 Task: Look for Airbnb options in Qarawul, Afghanistan from 4th December, 2023 to 10th December, 2023 for 1 adult.1  bedroom having 1 bed and 1 bathroom. Property type can be hotel. Amenities needed is smoking allowed. Look for 3 properties as per requirement.
Action: Mouse moved to (487, 95)
Screenshot: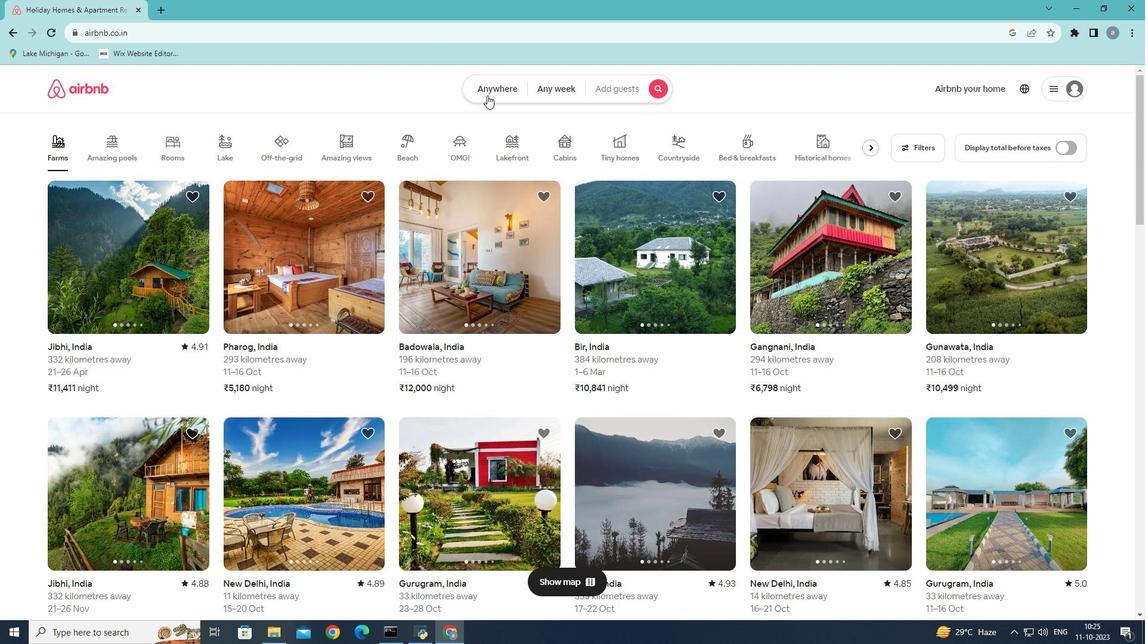 
Action: Mouse pressed left at (487, 95)
Screenshot: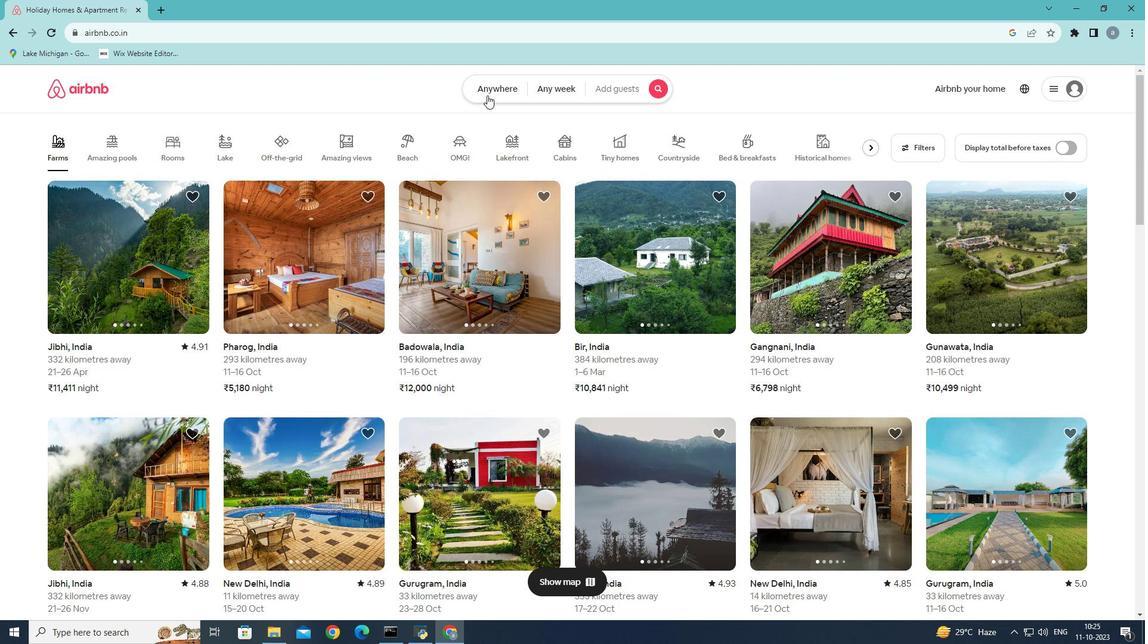 
Action: Mouse moved to (395, 140)
Screenshot: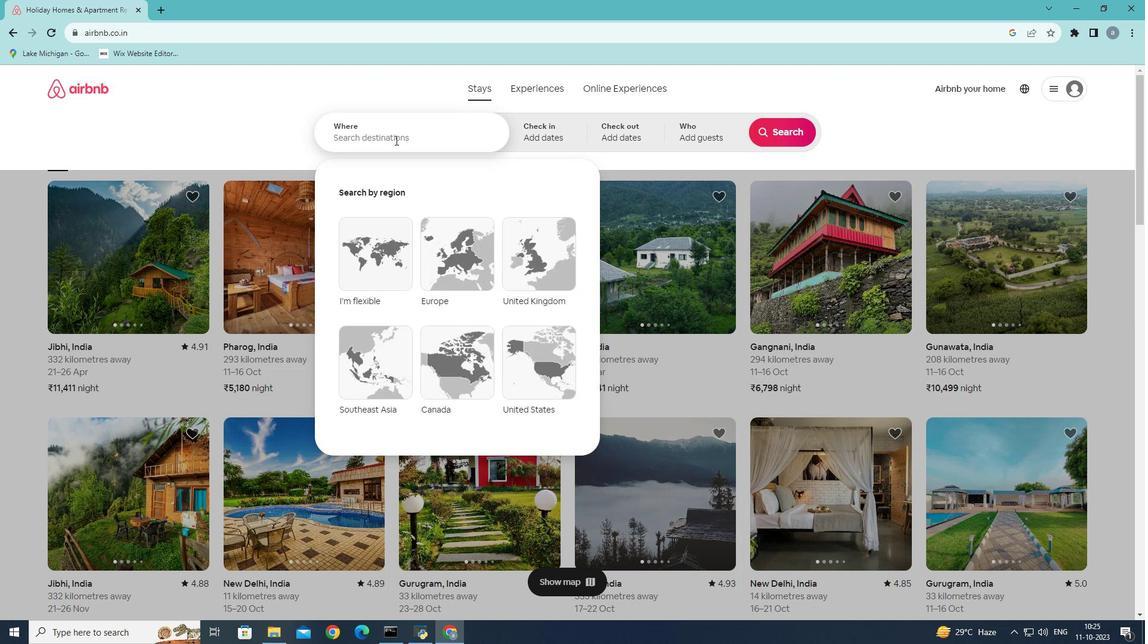 
Action: Mouse pressed left at (395, 140)
Screenshot: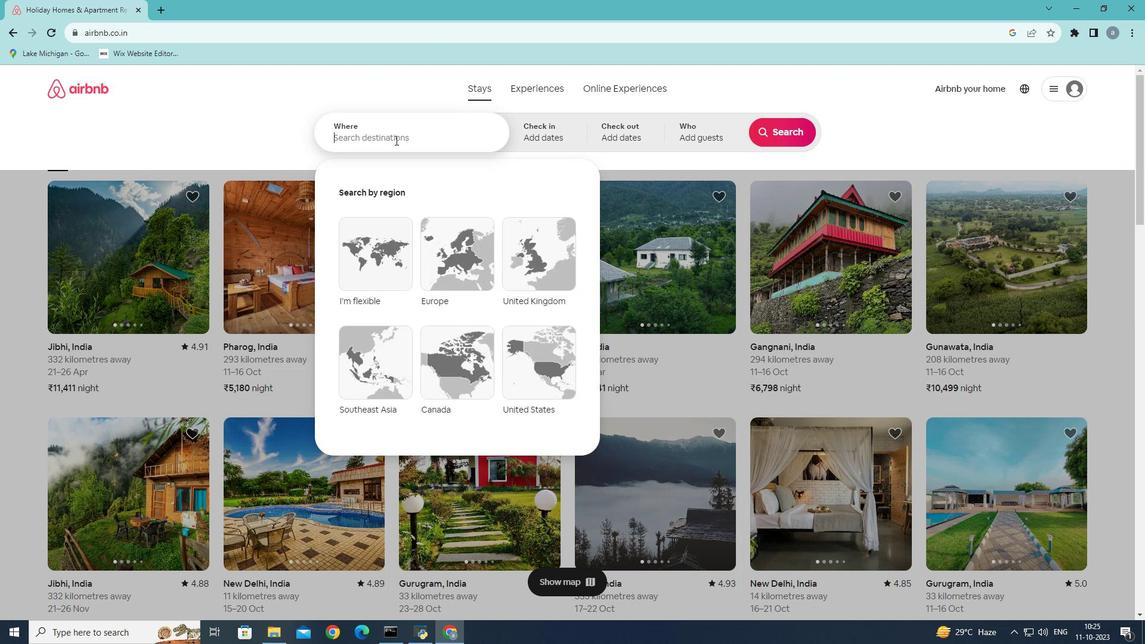 
Action: Mouse moved to (384, 144)
Screenshot: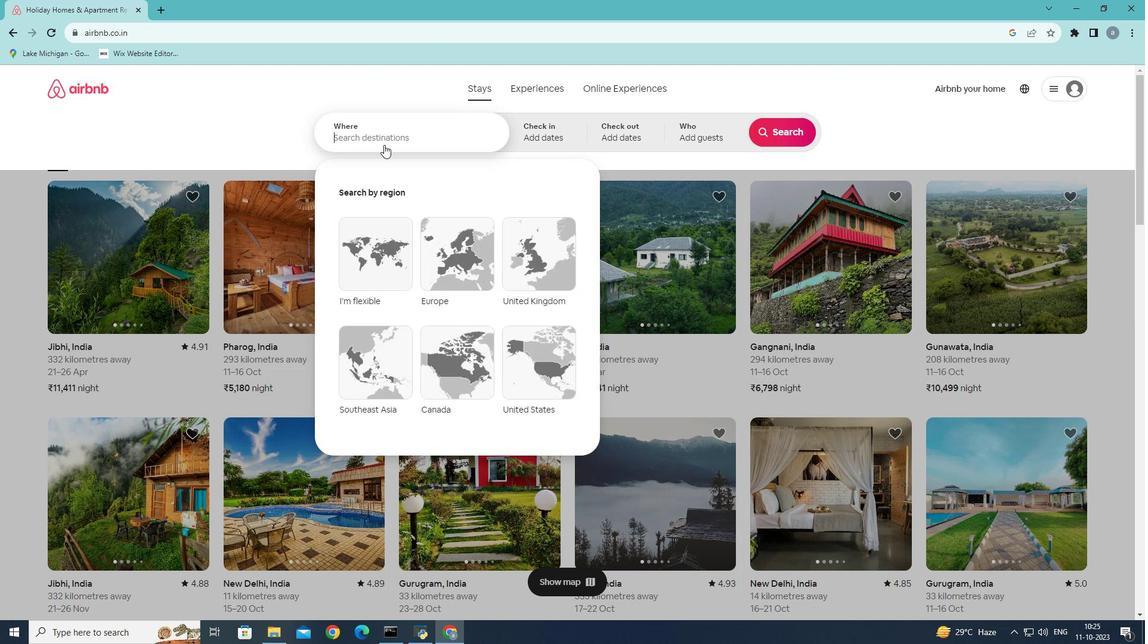 
Action: Key pressed <Key.shift>Qarawu
Screenshot: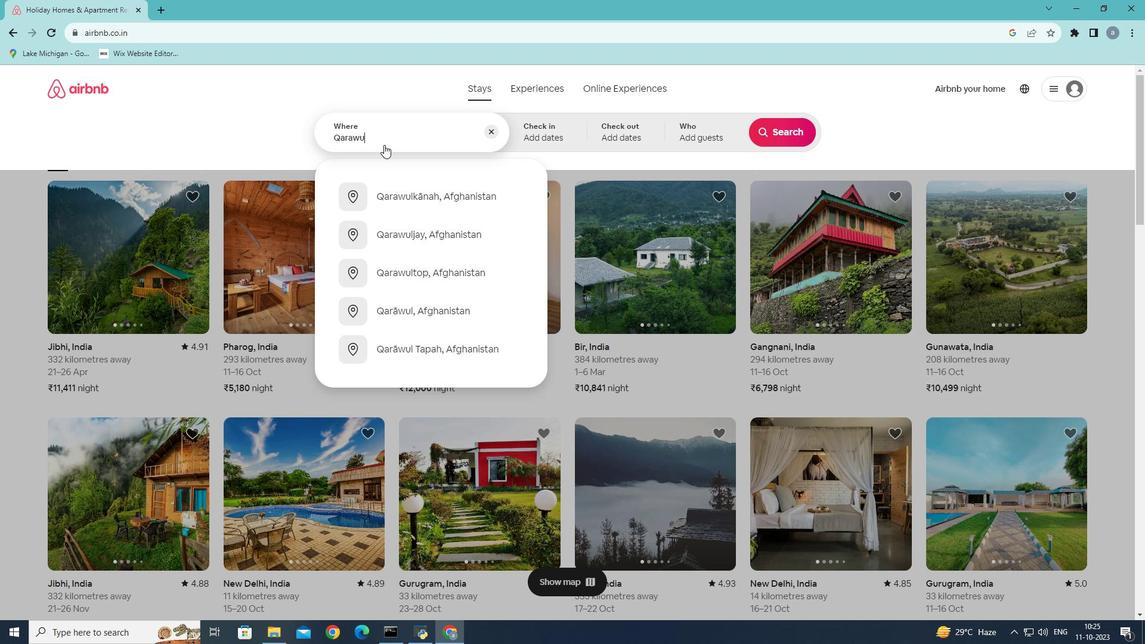 
Action: Mouse moved to (426, 313)
Screenshot: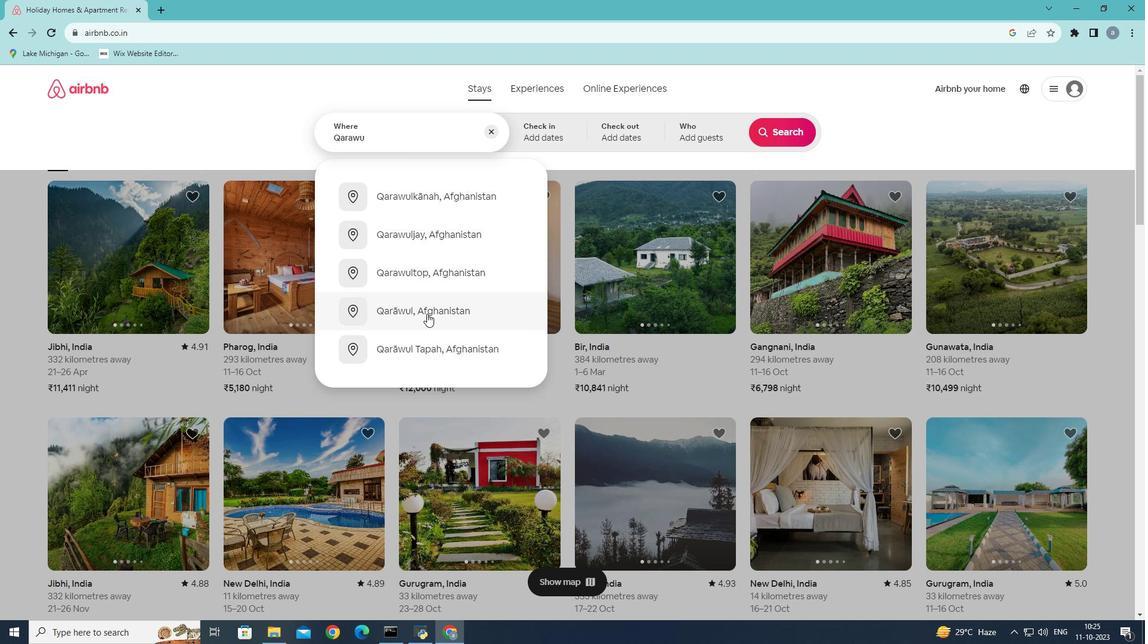 
Action: Mouse pressed left at (426, 313)
Screenshot: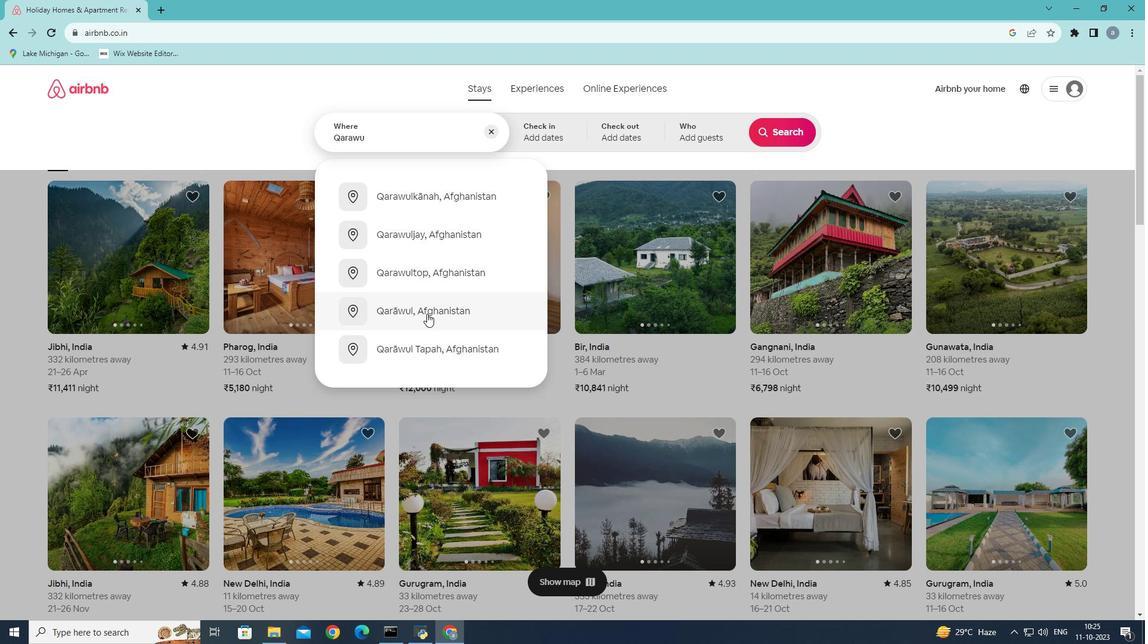 
Action: Mouse moved to (775, 228)
Screenshot: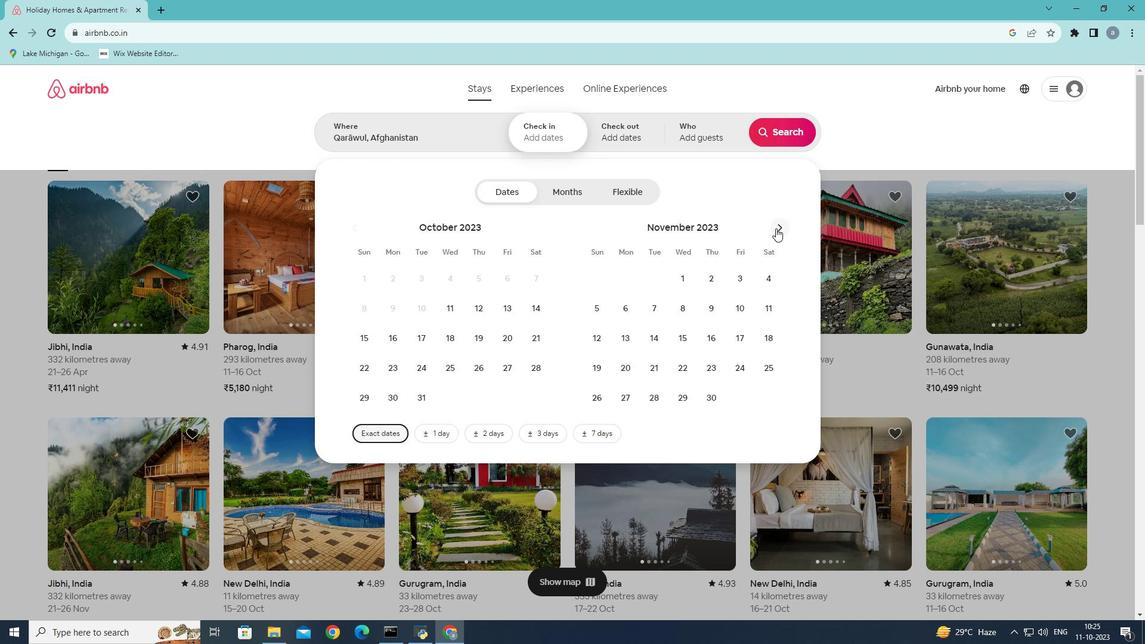 
Action: Mouse pressed left at (775, 228)
Screenshot: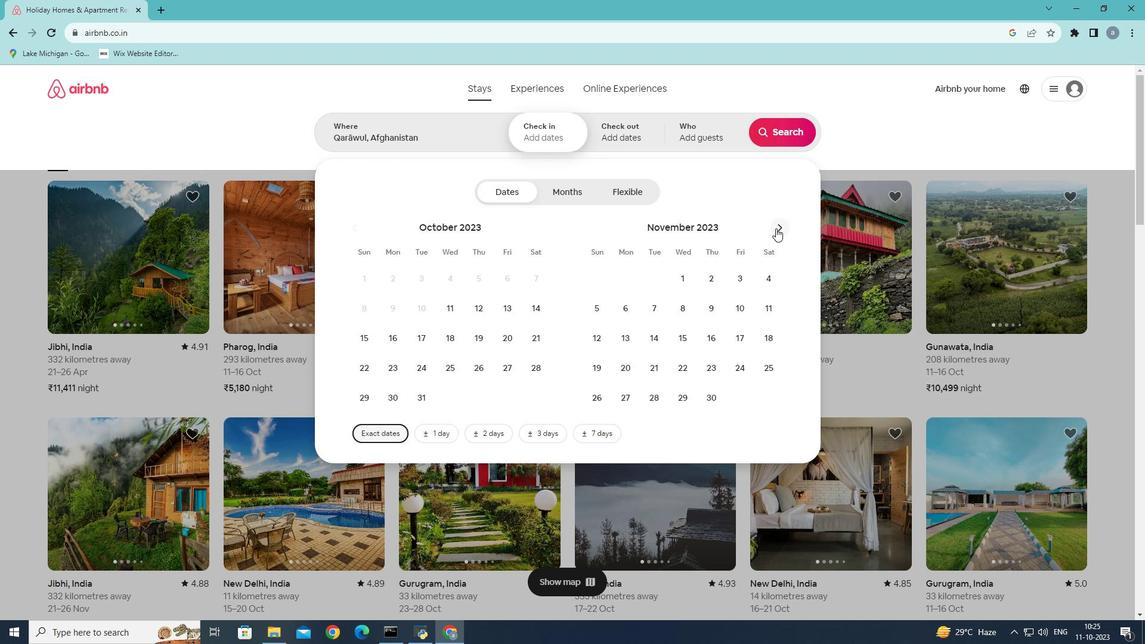 
Action: Mouse moved to (628, 308)
Screenshot: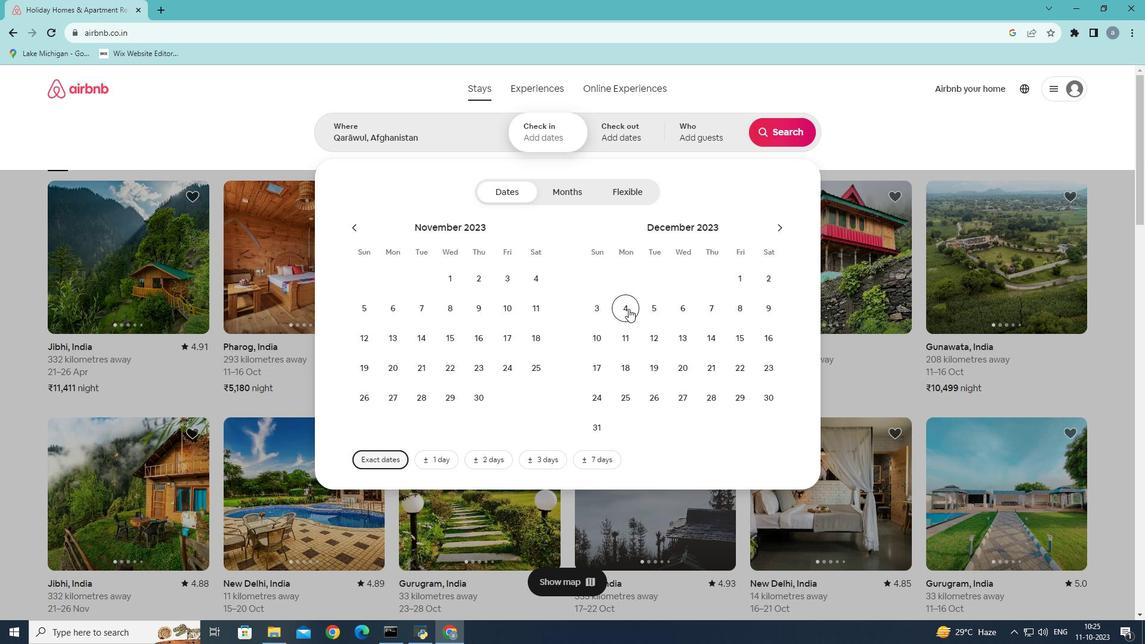 
Action: Mouse pressed left at (628, 308)
Screenshot: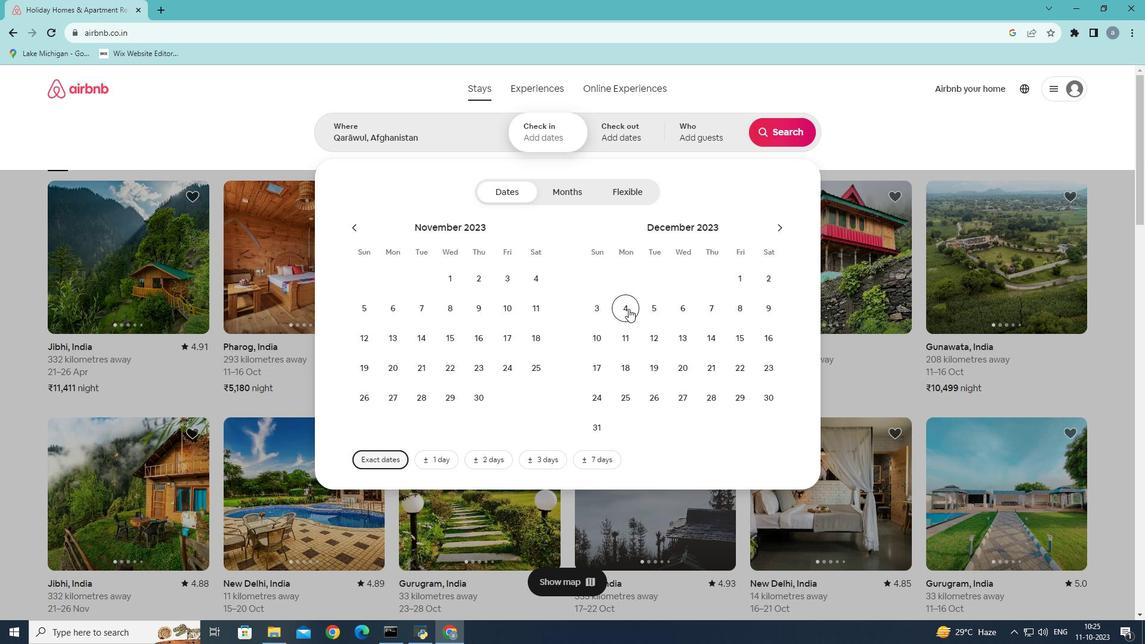 
Action: Mouse moved to (602, 335)
Screenshot: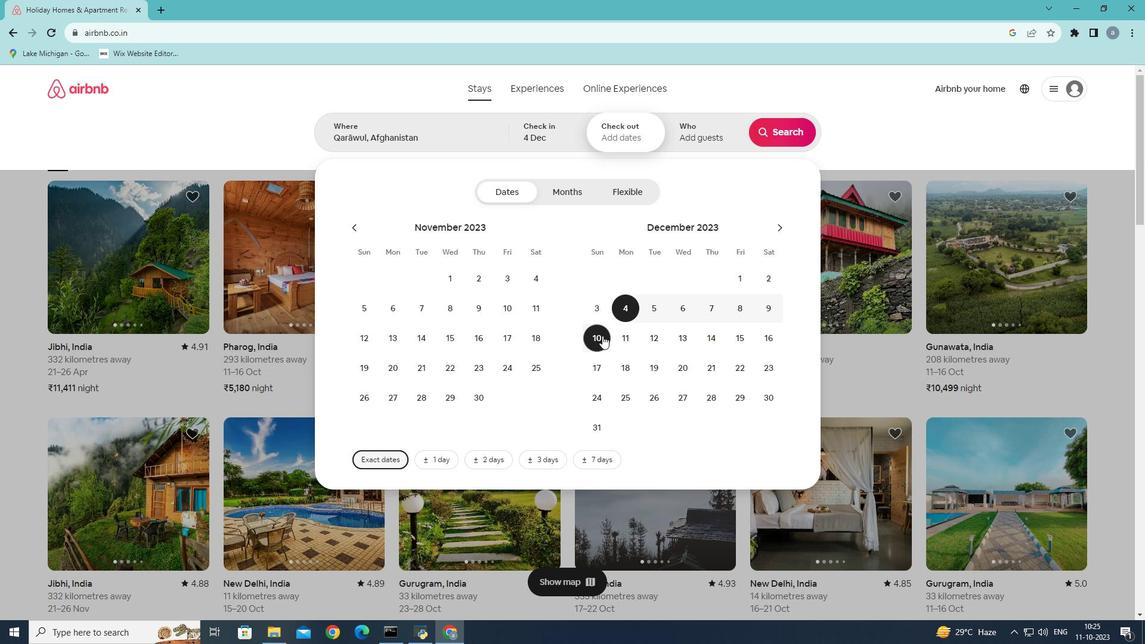
Action: Mouse pressed left at (602, 335)
Screenshot: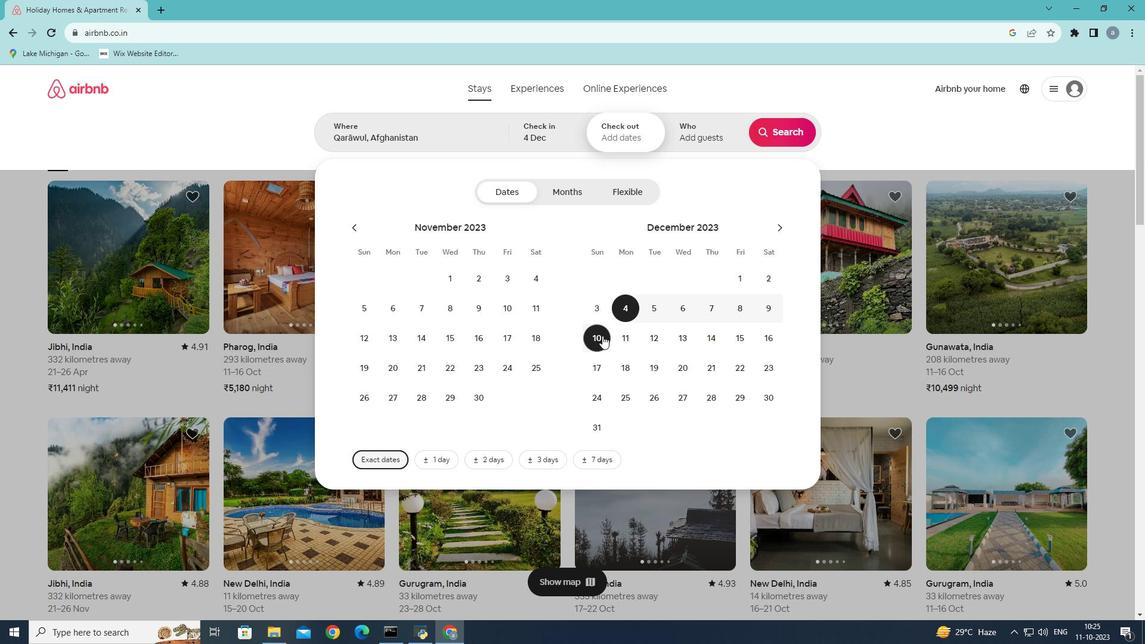
Action: Mouse moved to (699, 137)
Screenshot: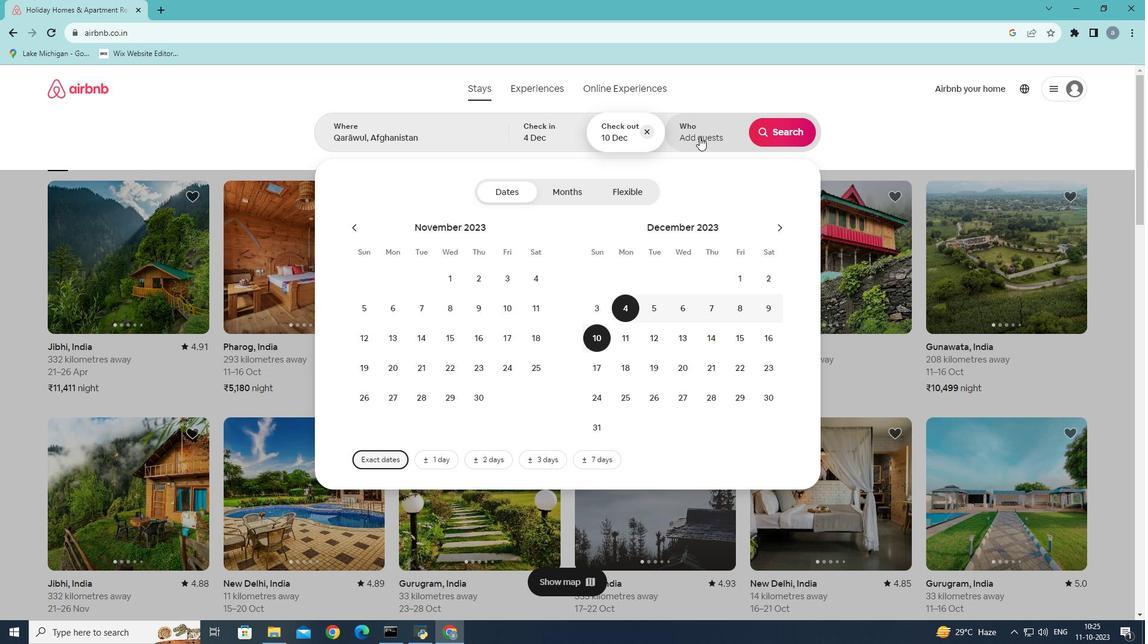 
Action: Mouse pressed left at (699, 137)
Screenshot: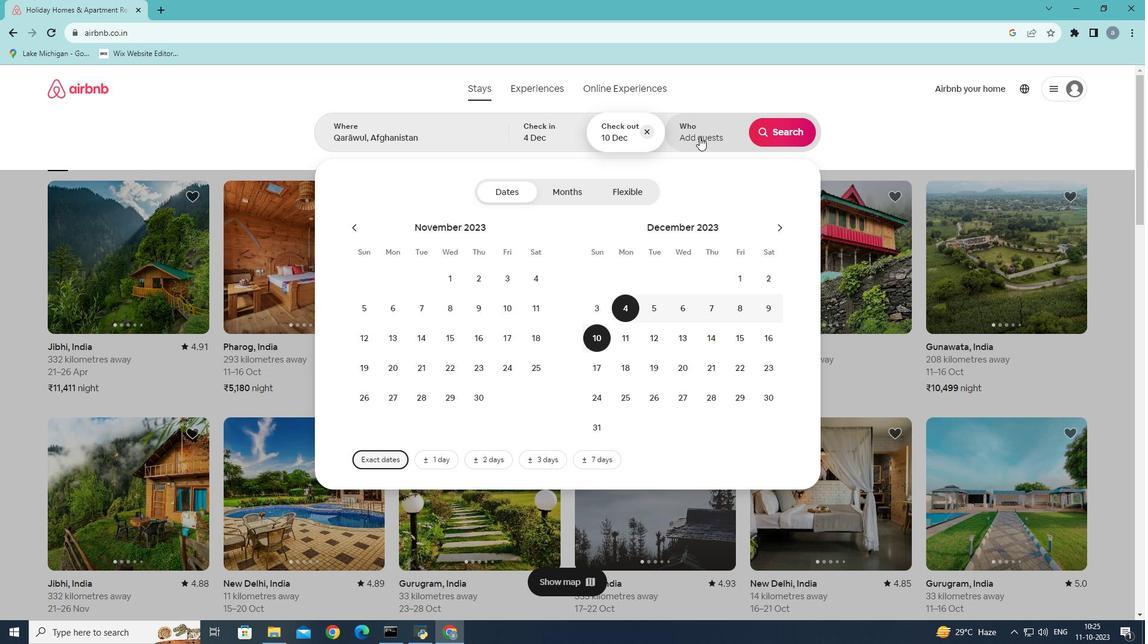 
Action: Mouse moved to (783, 194)
Screenshot: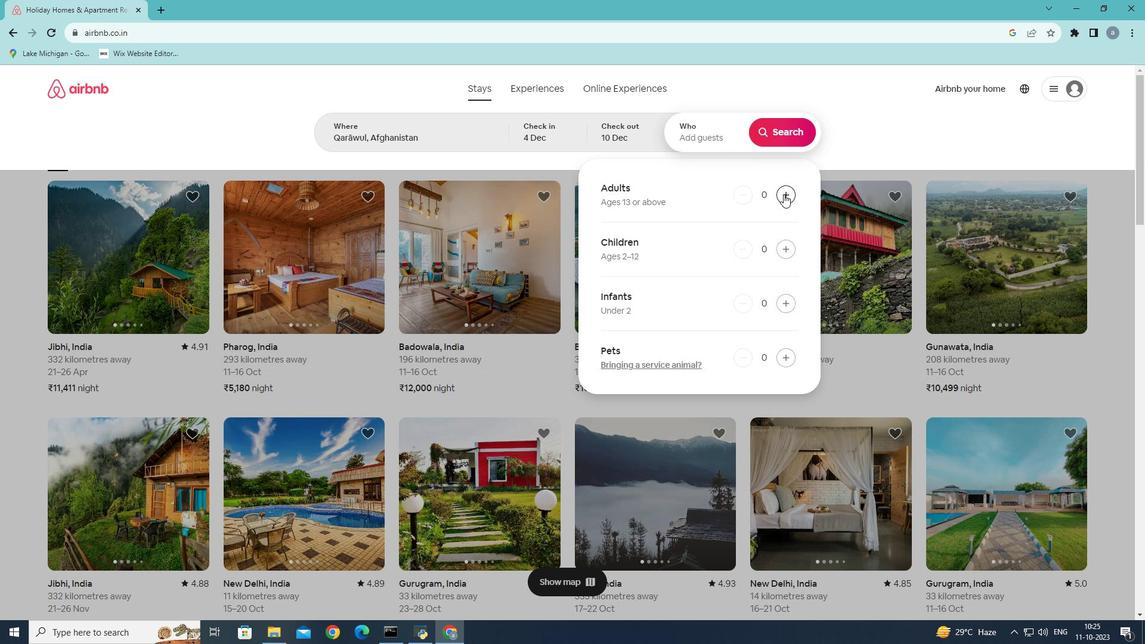 
Action: Mouse pressed left at (783, 194)
Screenshot: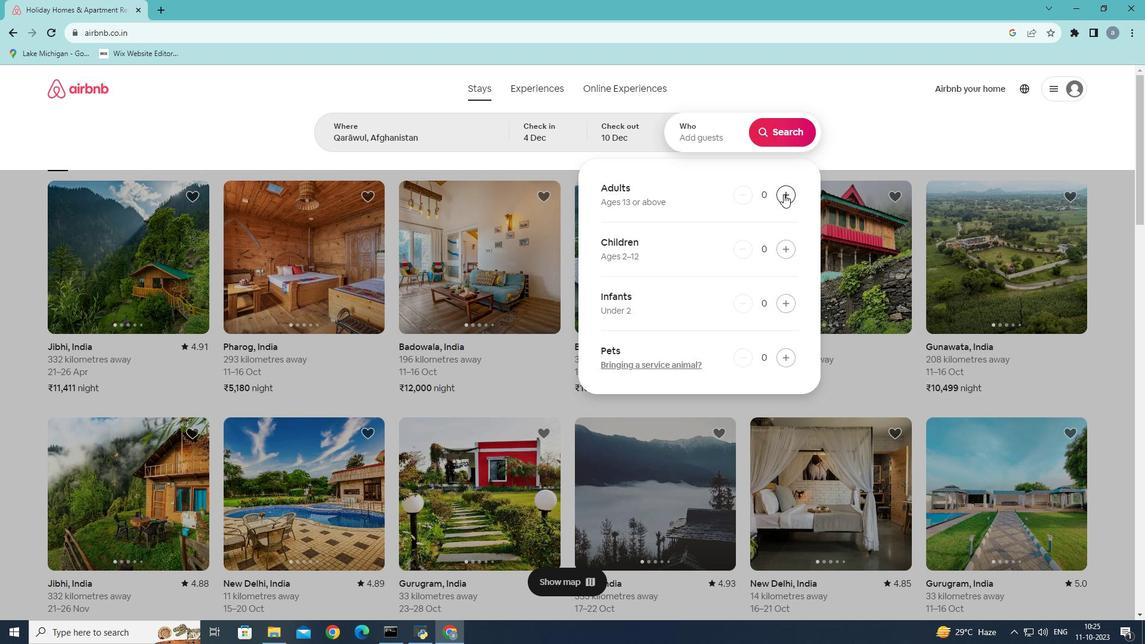 
Action: Mouse moved to (799, 129)
Screenshot: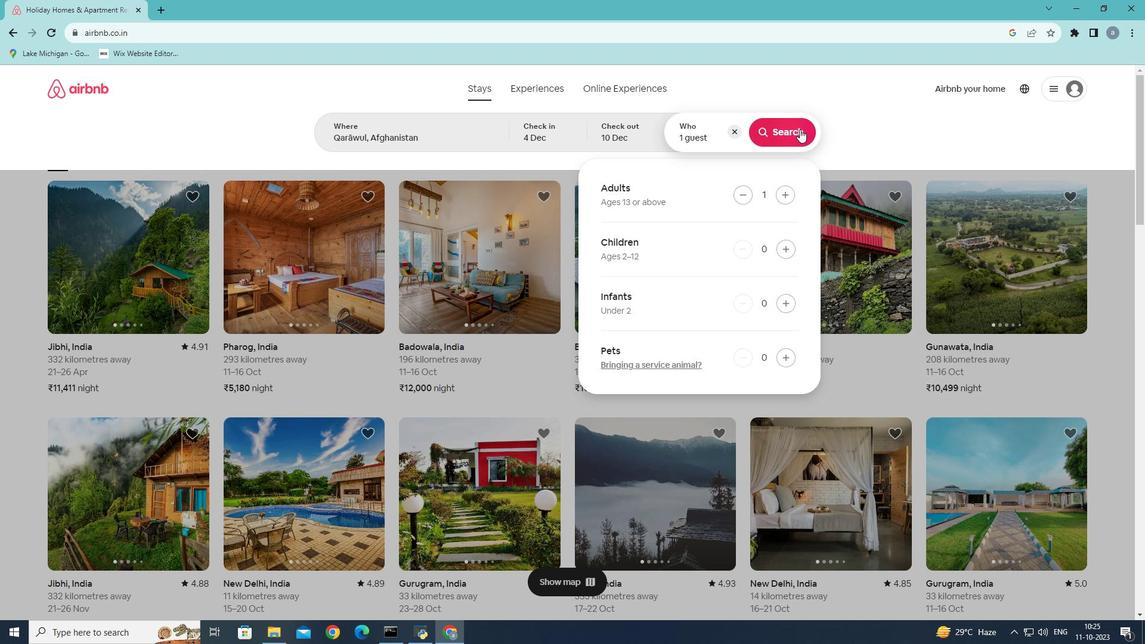 
Action: Mouse pressed left at (799, 129)
Screenshot: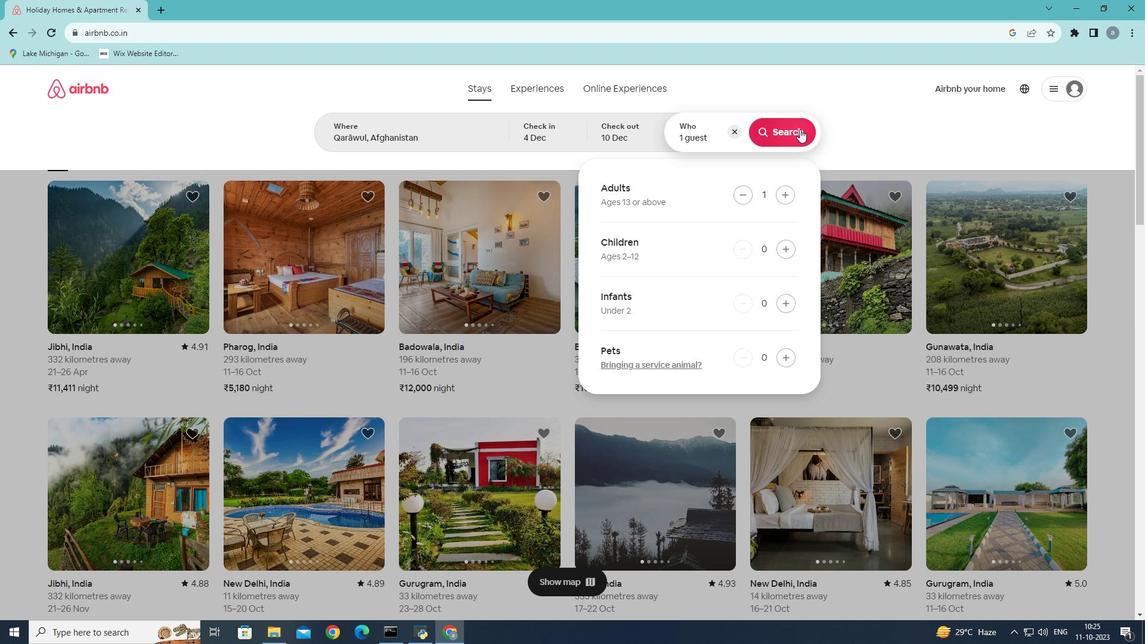 
Action: Mouse moved to (950, 138)
Screenshot: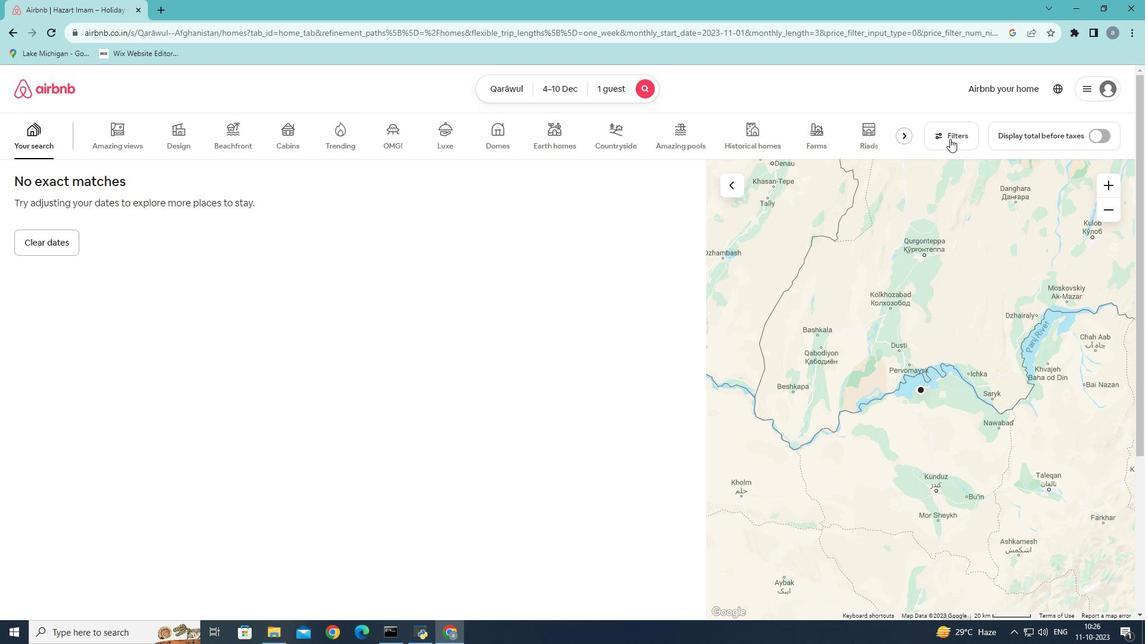 
Action: Mouse pressed left at (950, 138)
Screenshot: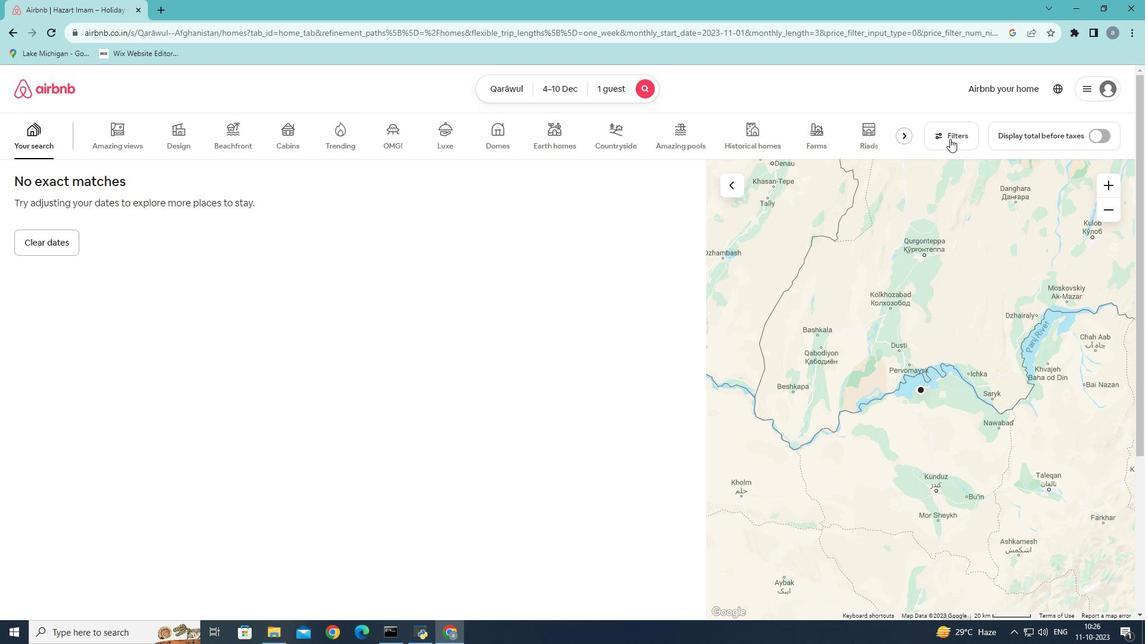 
Action: Mouse moved to (420, 460)
Screenshot: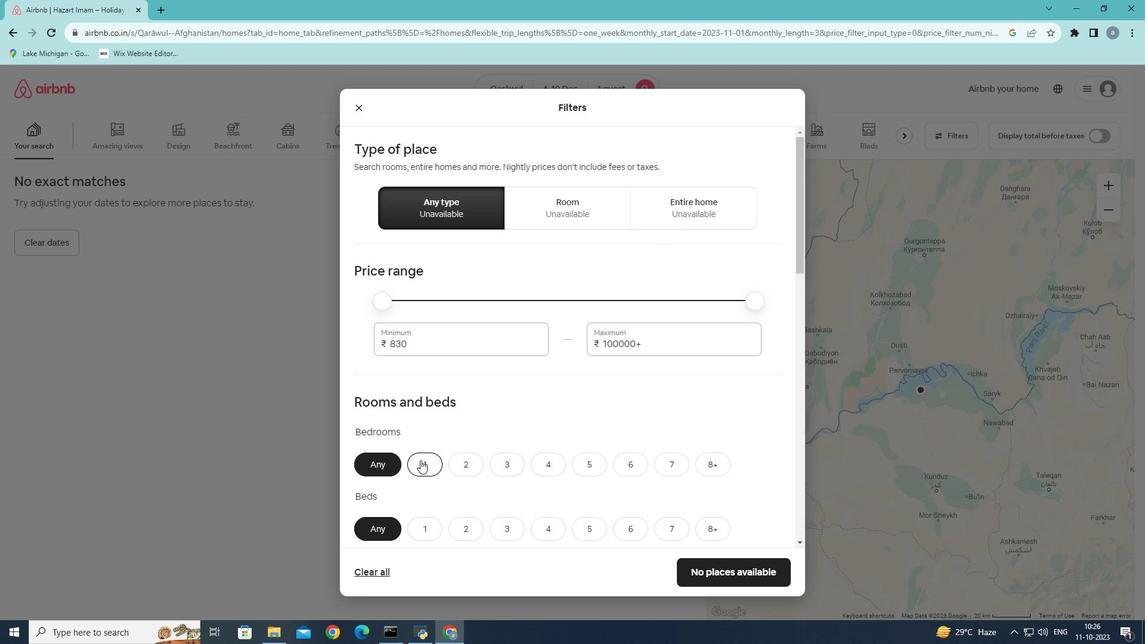 
Action: Mouse scrolled (420, 459) with delta (0, 0)
Screenshot: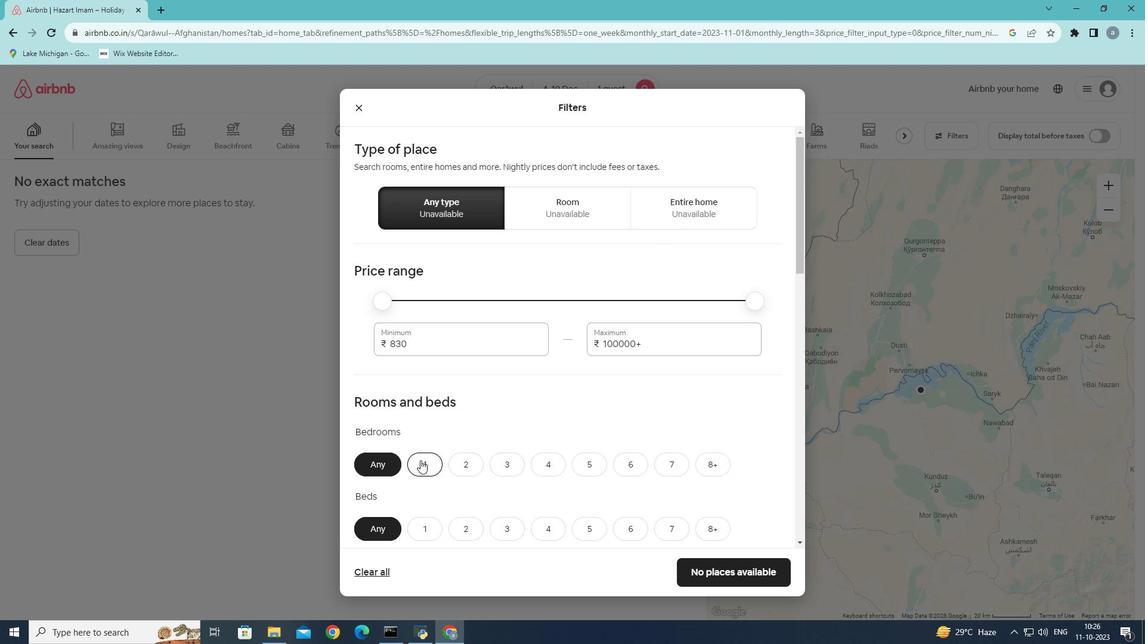 
Action: Mouse scrolled (420, 459) with delta (0, 0)
Screenshot: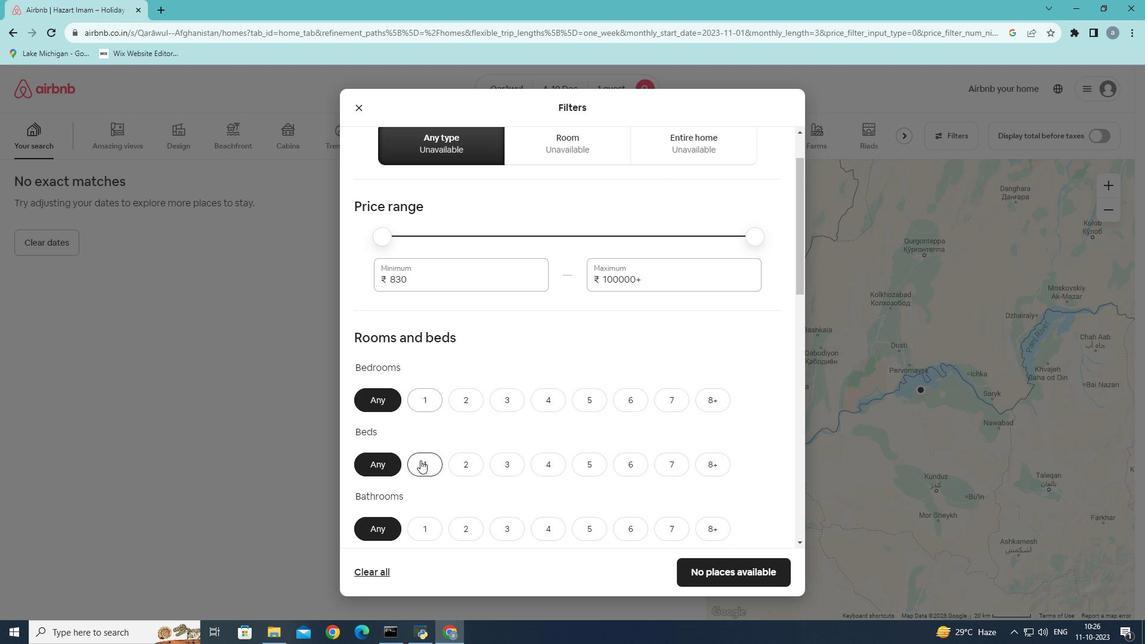 
Action: Mouse moved to (429, 344)
Screenshot: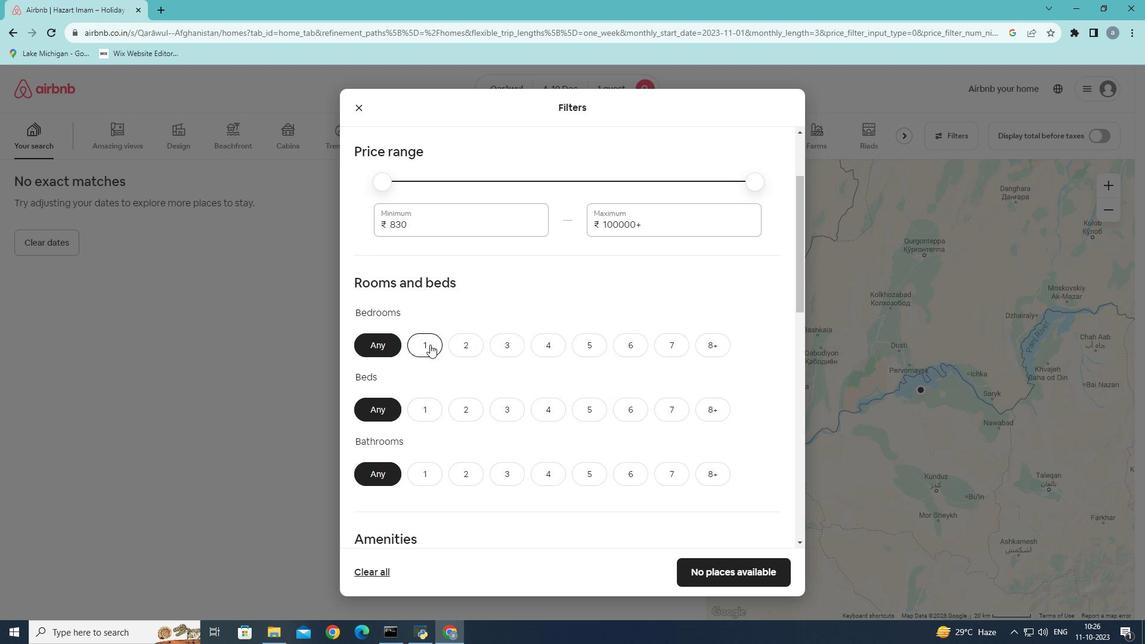 
Action: Mouse pressed left at (429, 344)
Screenshot: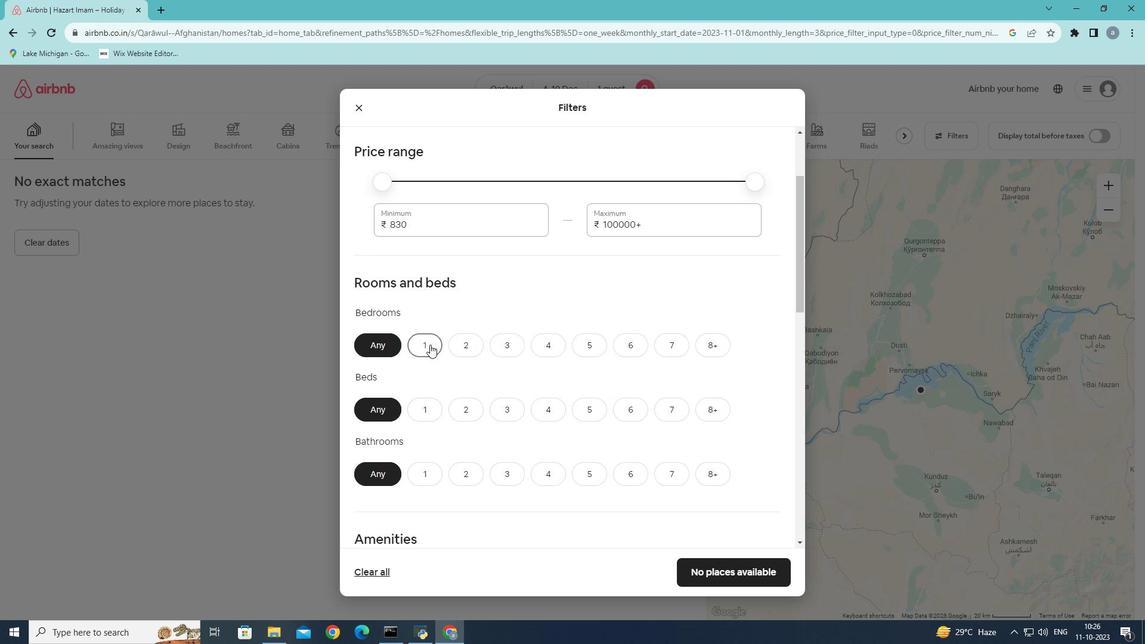 
Action: Mouse moved to (430, 417)
Screenshot: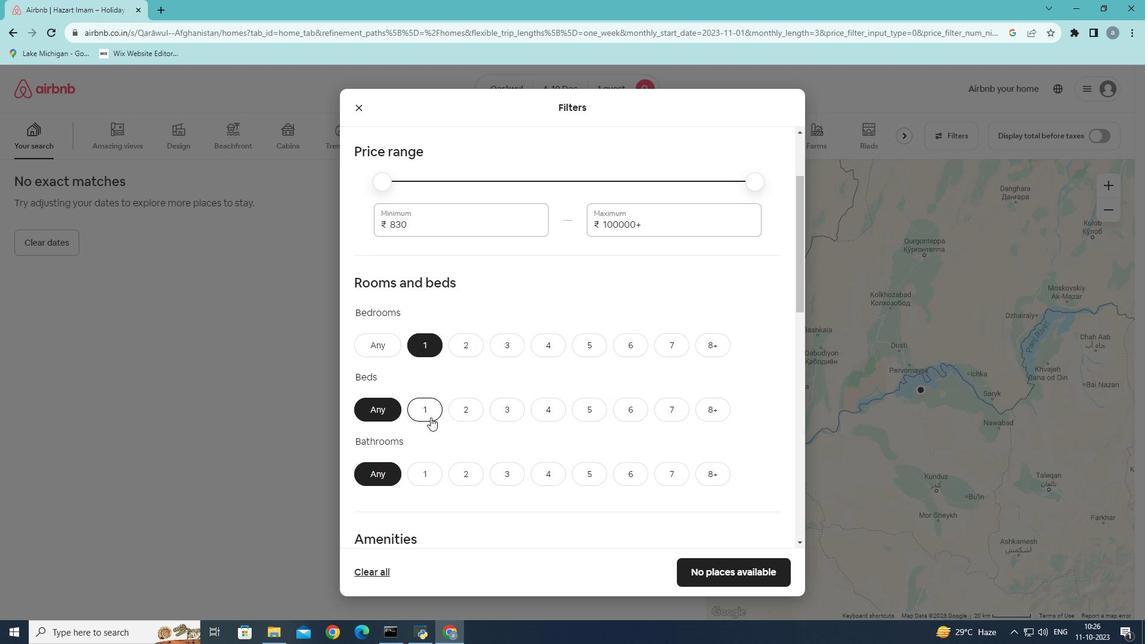 
Action: Mouse pressed left at (430, 417)
Screenshot: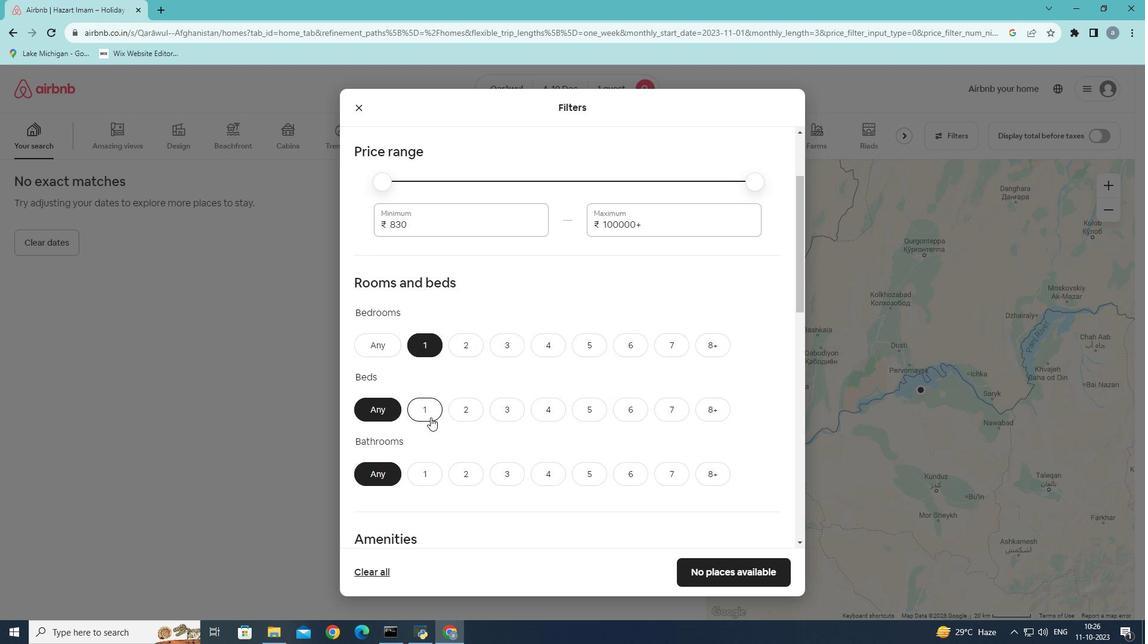 
Action: Mouse moved to (424, 472)
Screenshot: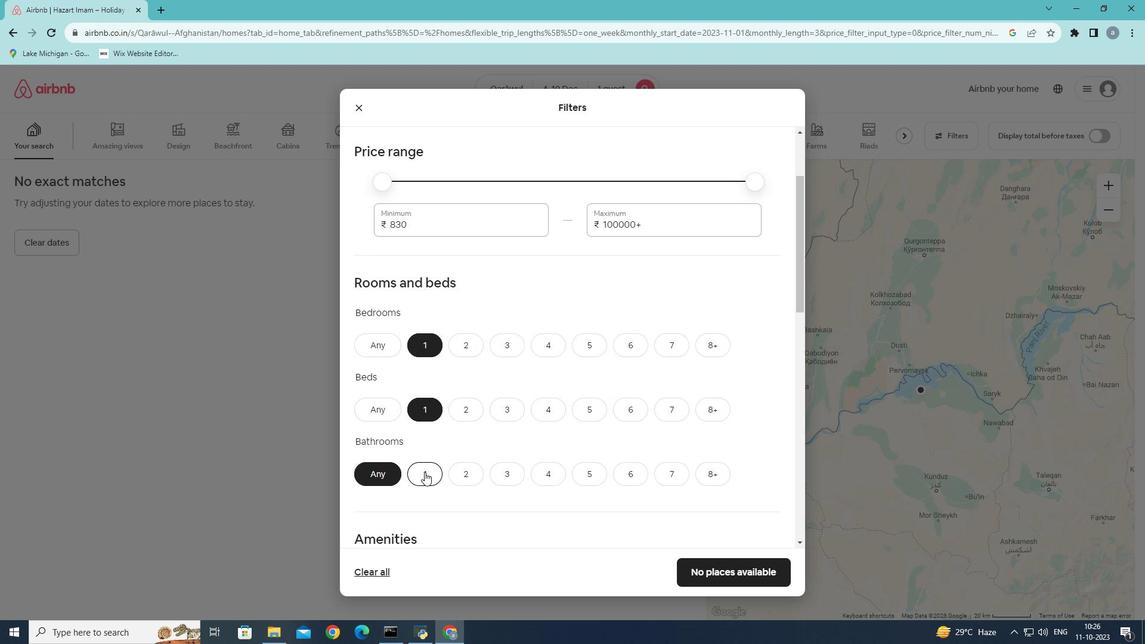 
Action: Mouse pressed left at (424, 472)
Screenshot: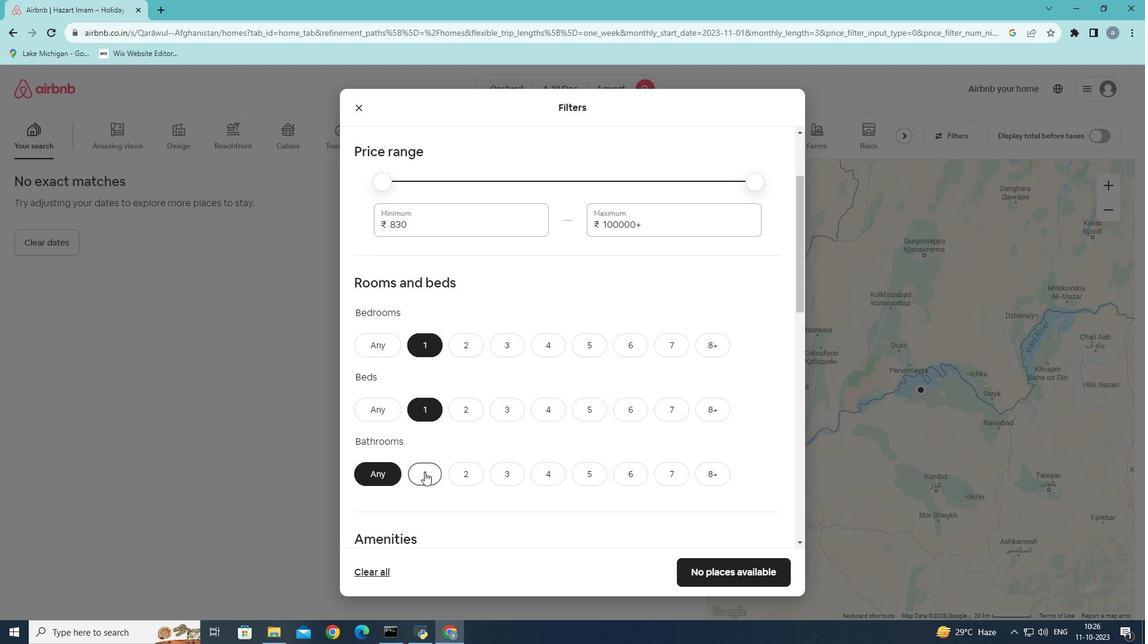 
Action: Mouse moved to (517, 389)
Screenshot: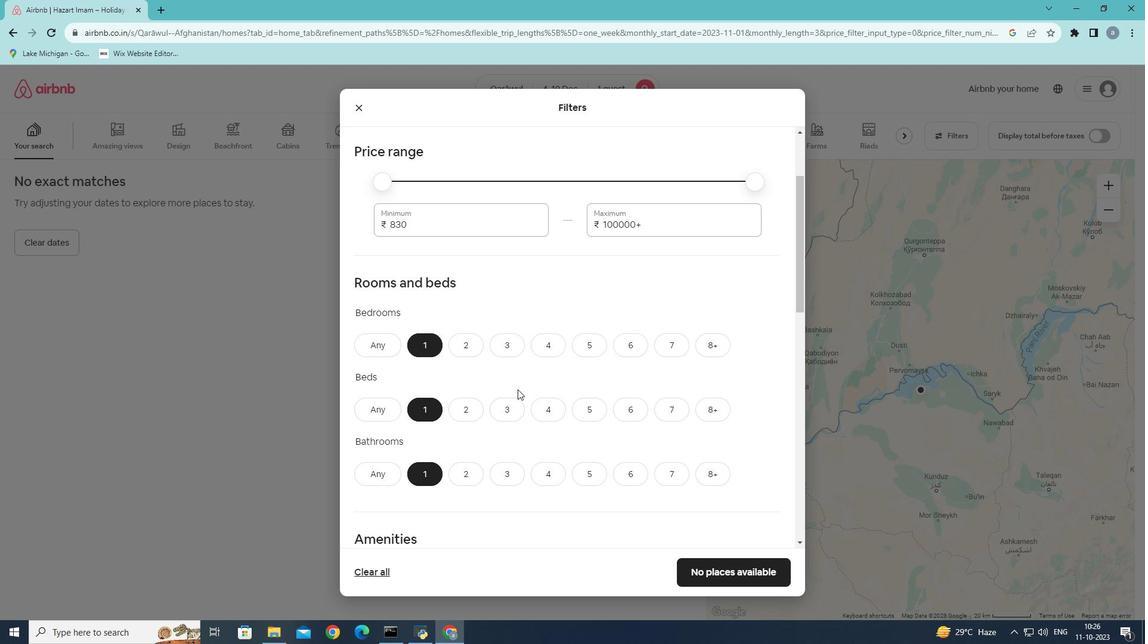 
Action: Mouse scrolled (517, 388) with delta (0, 0)
Screenshot: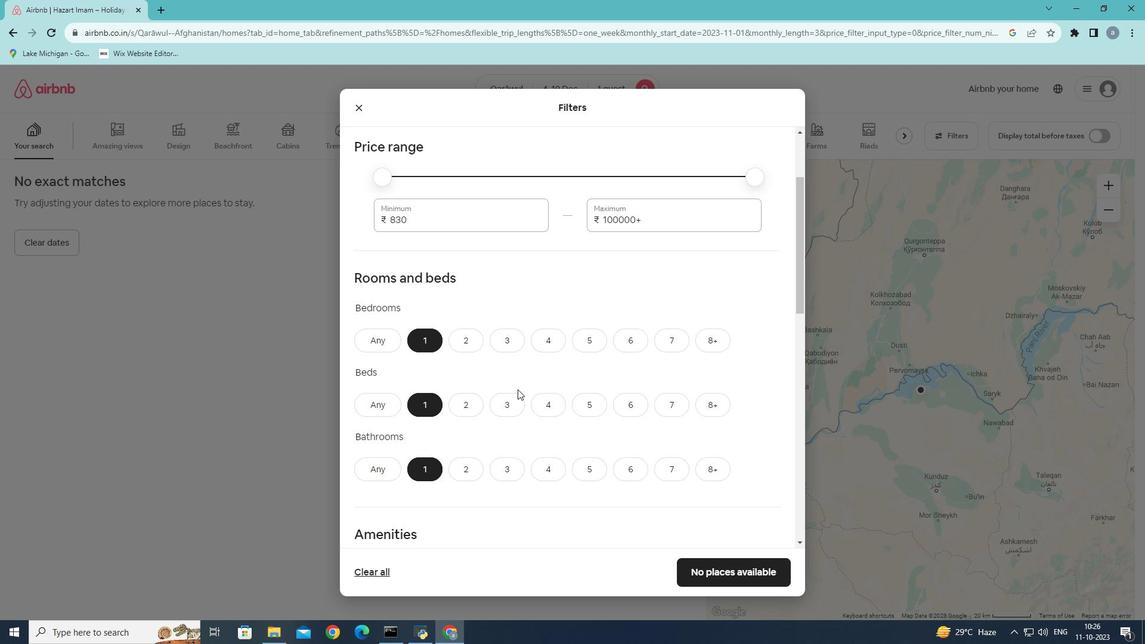 
Action: Mouse scrolled (517, 388) with delta (0, 0)
Screenshot: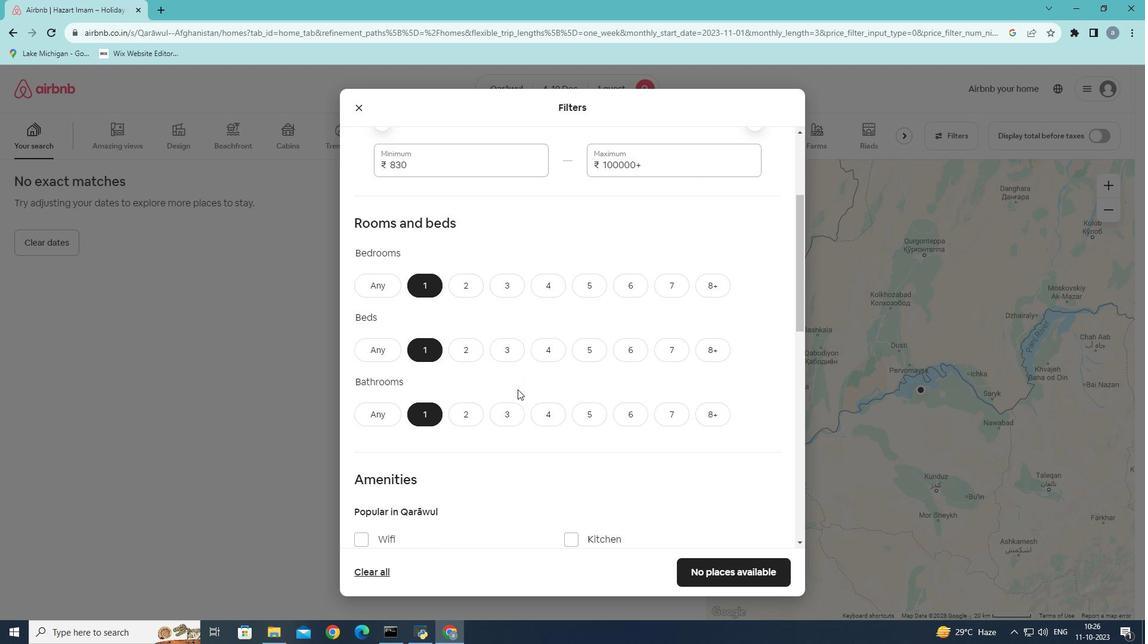 
Action: Mouse scrolled (517, 388) with delta (0, 0)
Screenshot: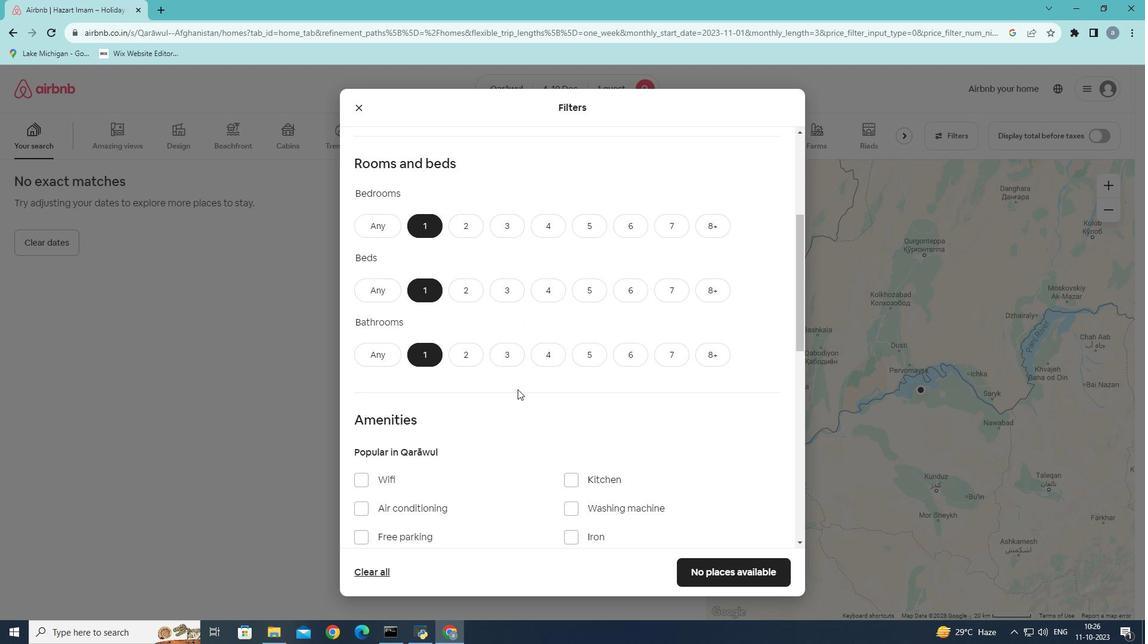 
Action: Mouse scrolled (517, 388) with delta (0, 0)
Screenshot: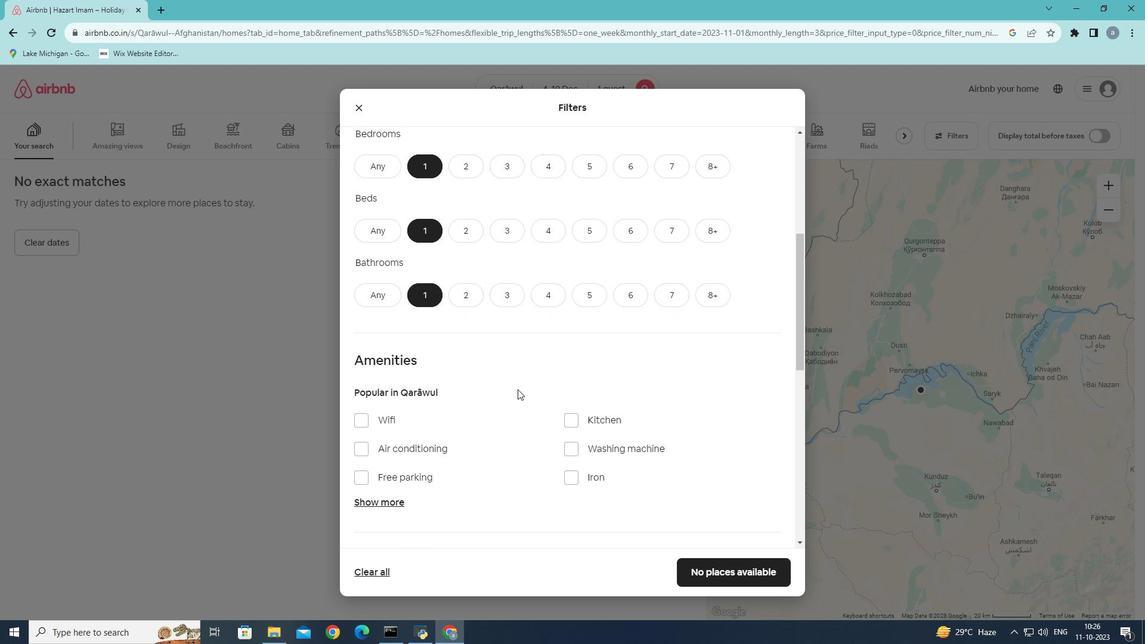 
Action: Mouse moved to (388, 437)
Screenshot: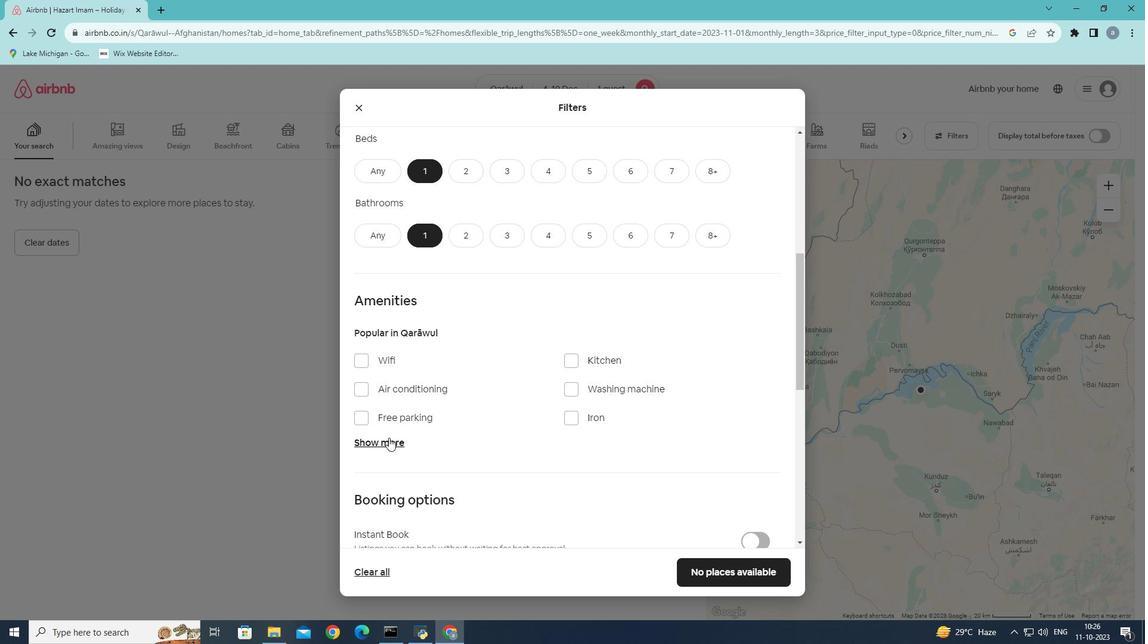 
Action: Mouse pressed left at (388, 437)
Screenshot: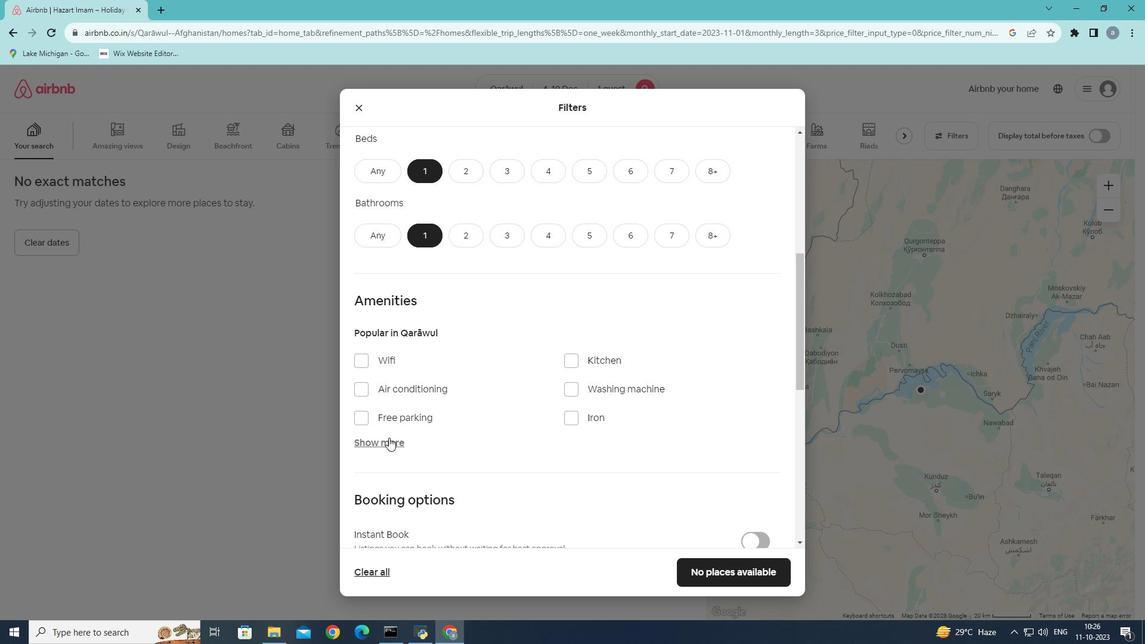 
Action: Mouse moved to (466, 437)
Screenshot: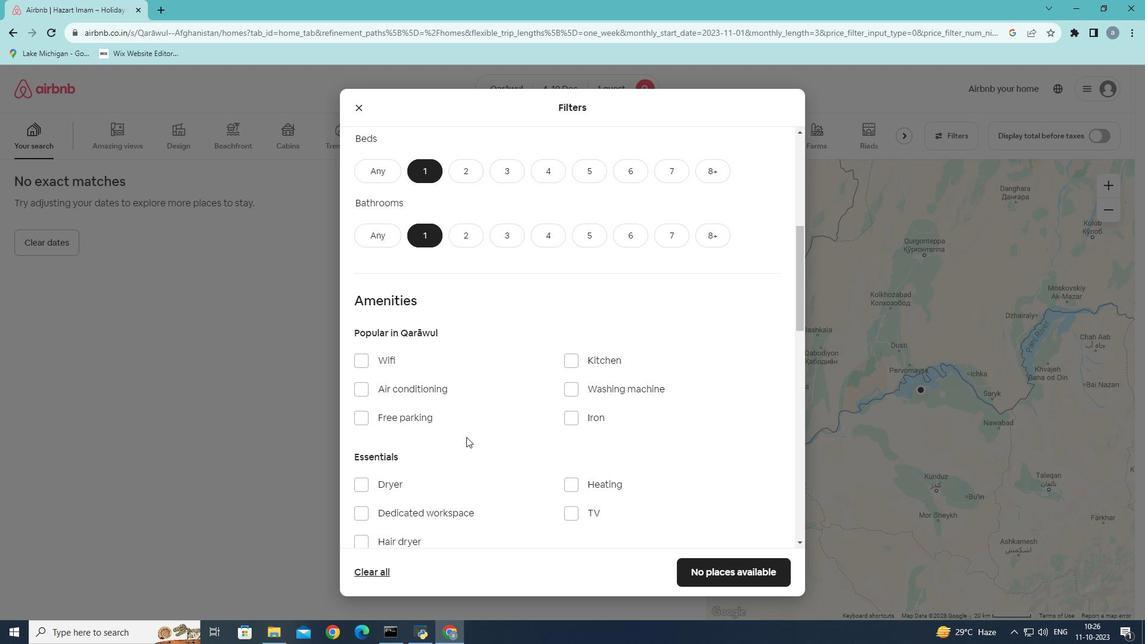
Action: Mouse scrolled (466, 436) with delta (0, 0)
Screenshot: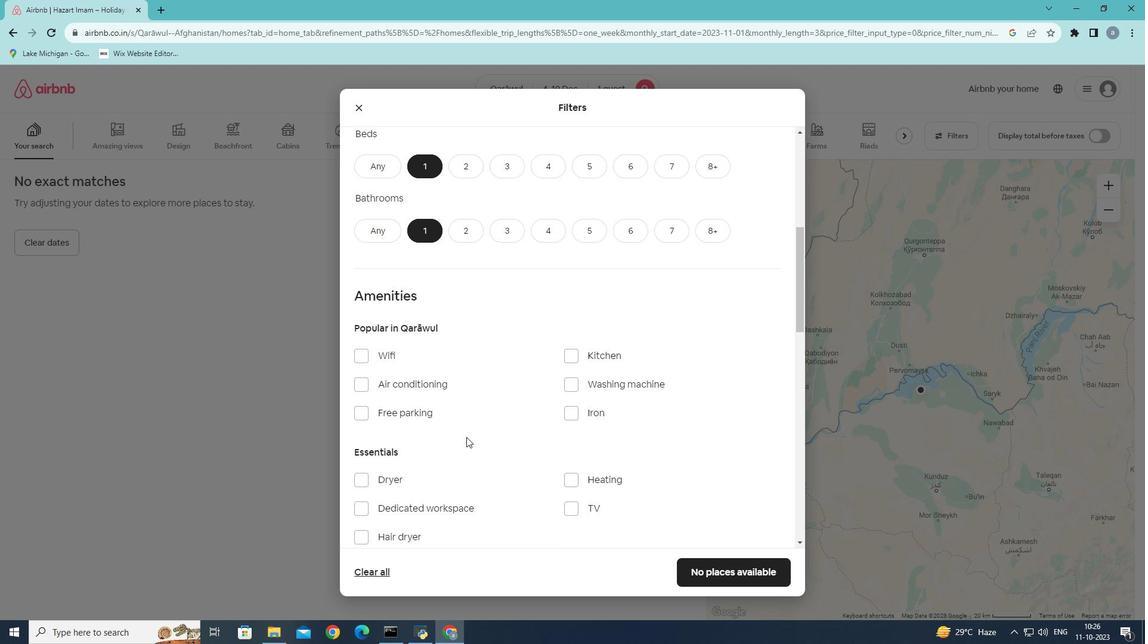 
Action: Mouse scrolled (466, 436) with delta (0, 0)
Screenshot: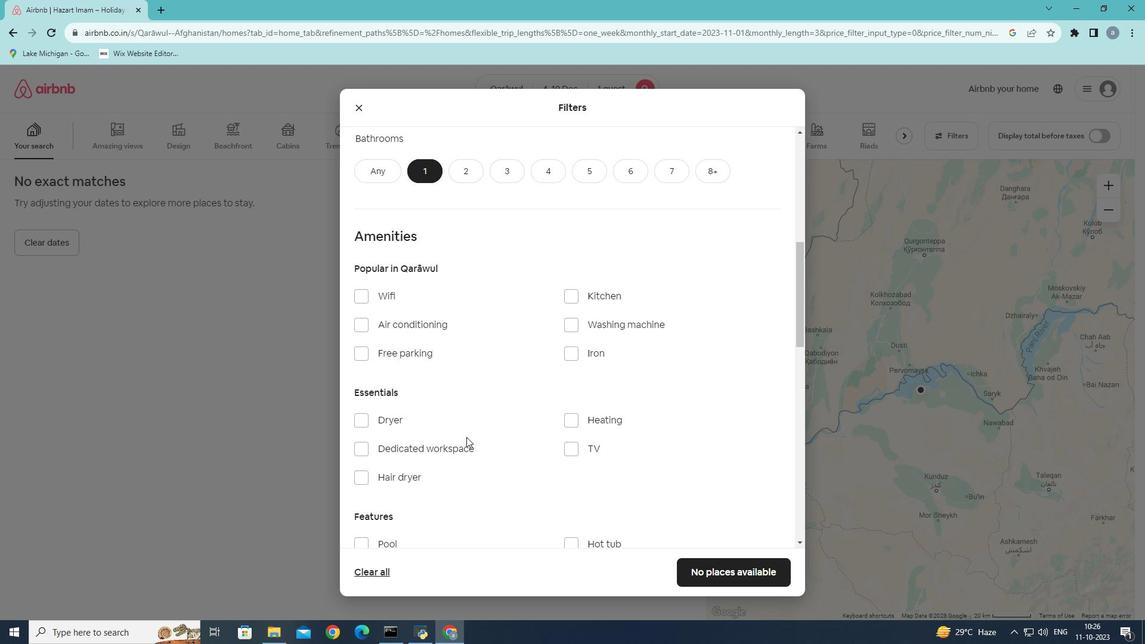 
Action: Mouse scrolled (466, 436) with delta (0, 0)
Screenshot: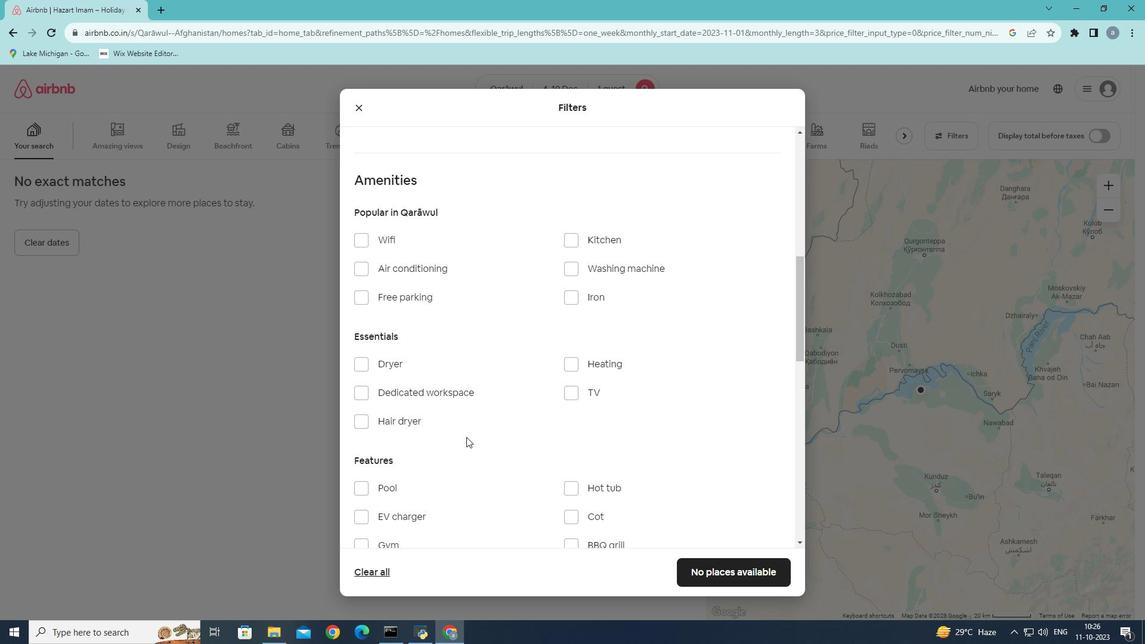 
Action: Mouse scrolled (466, 436) with delta (0, 0)
Screenshot: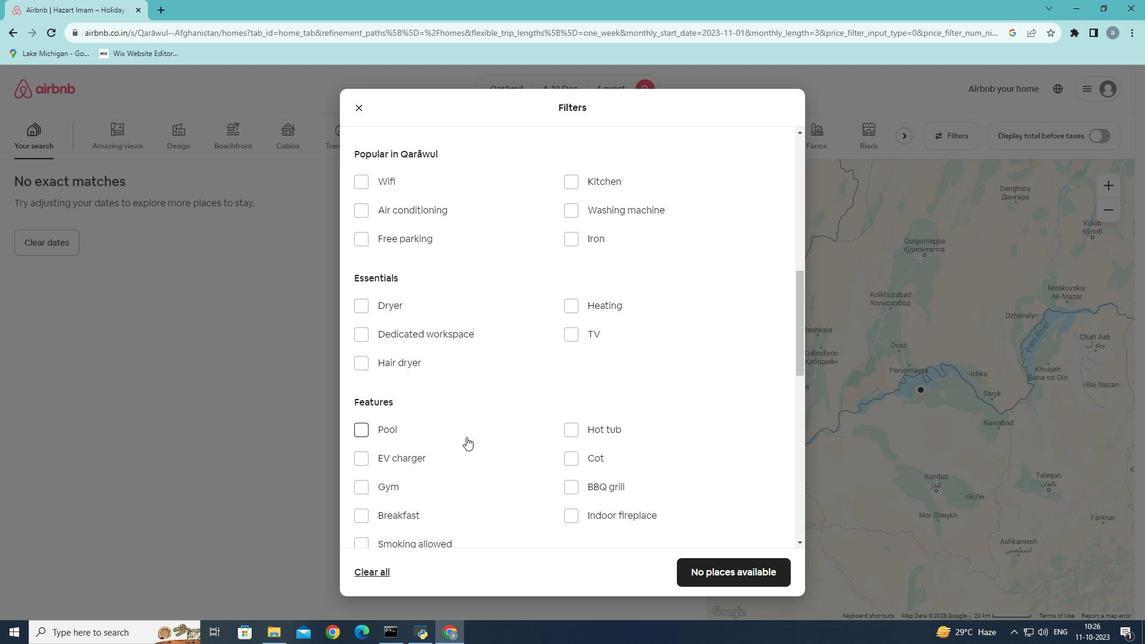 
Action: Mouse moved to (361, 483)
Screenshot: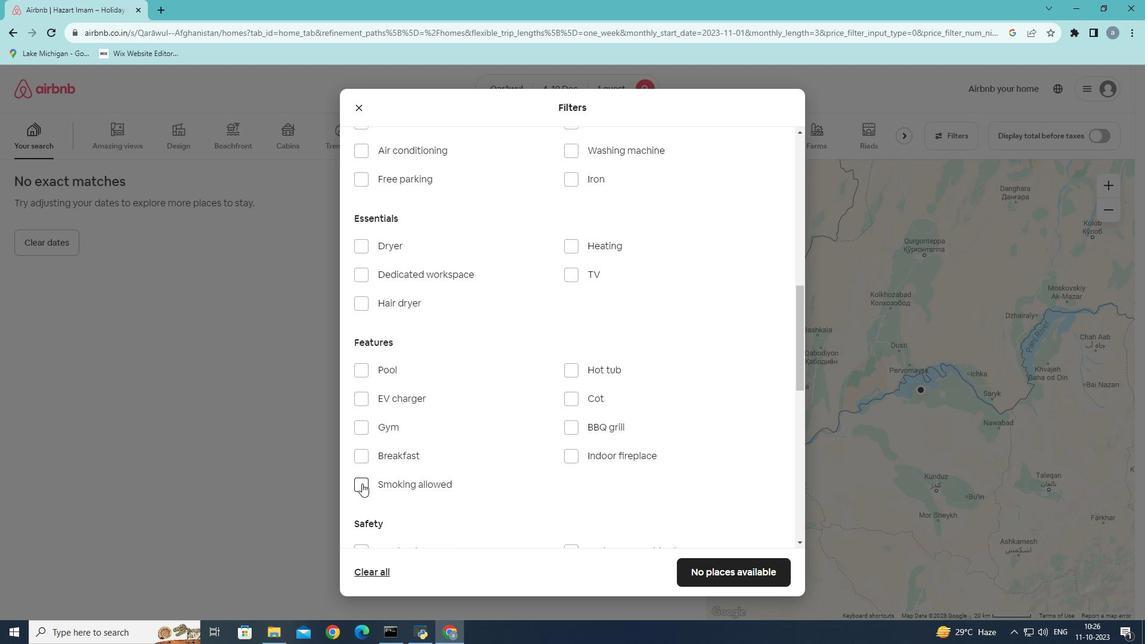 
Action: Mouse pressed left at (361, 483)
Screenshot: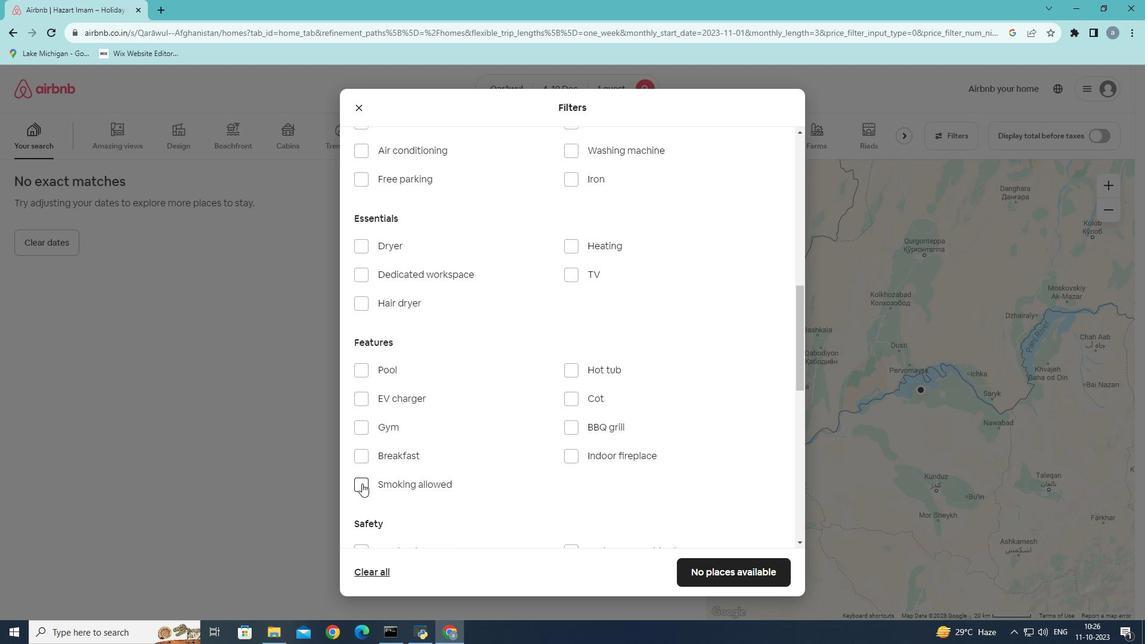 
Action: Mouse moved to (491, 449)
Screenshot: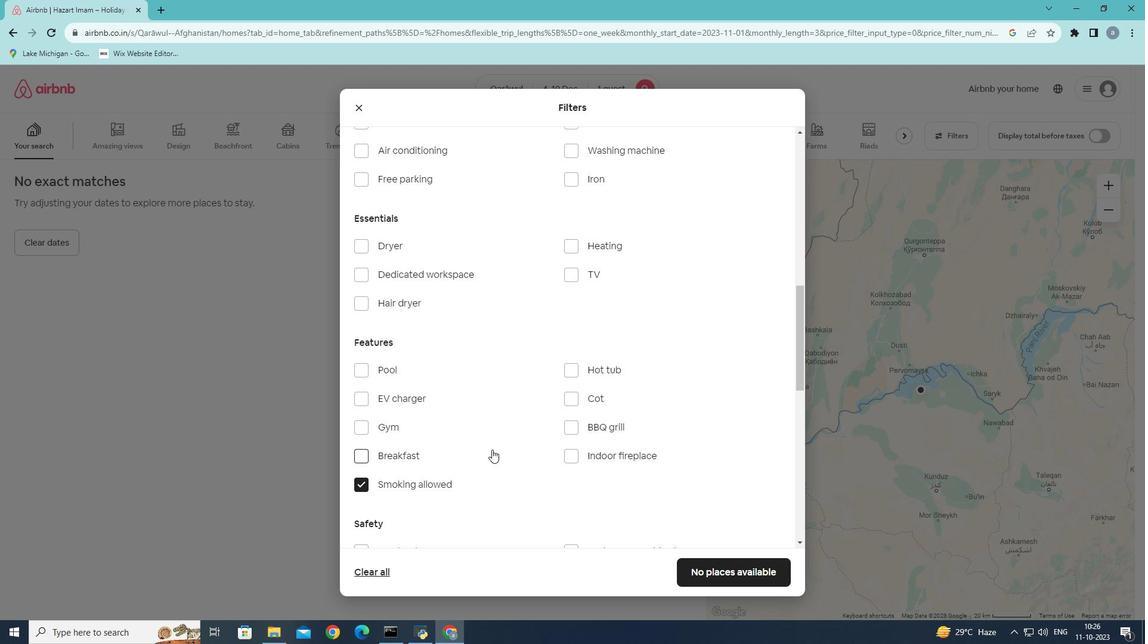 
Action: Mouse scrolled (491, 449) with delta (0, 0)
Screenshot: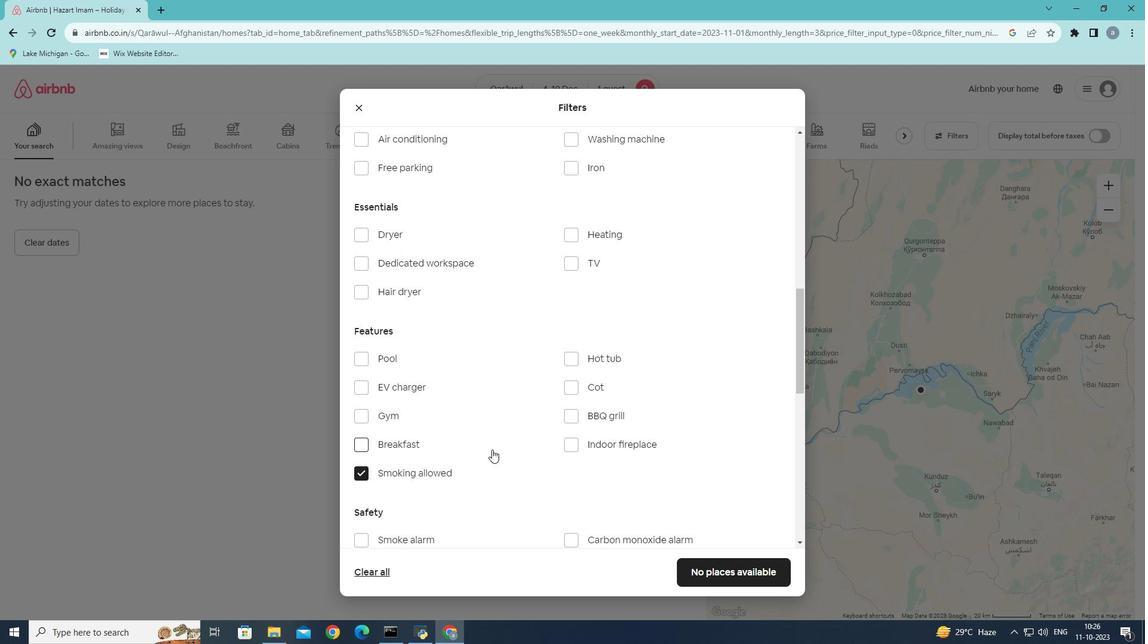 
Action: Mouse scrolled (491, 449) with delta (0, 0)
Screenshot: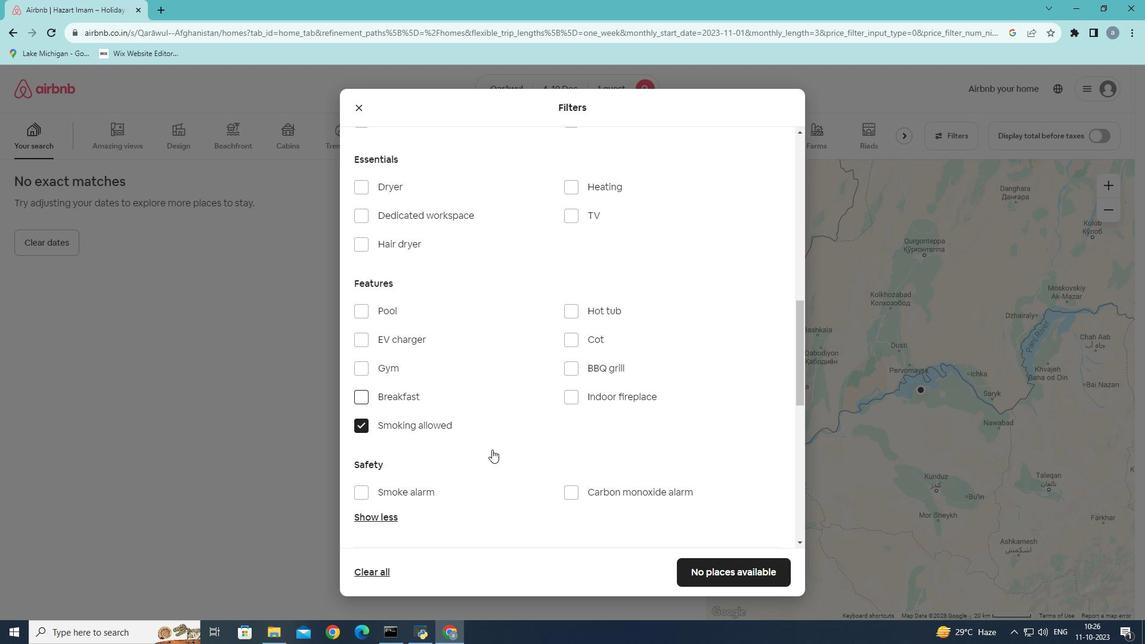 
Action: Mouse scrolled (491, 449) with delta (0, 0)
Screenshot: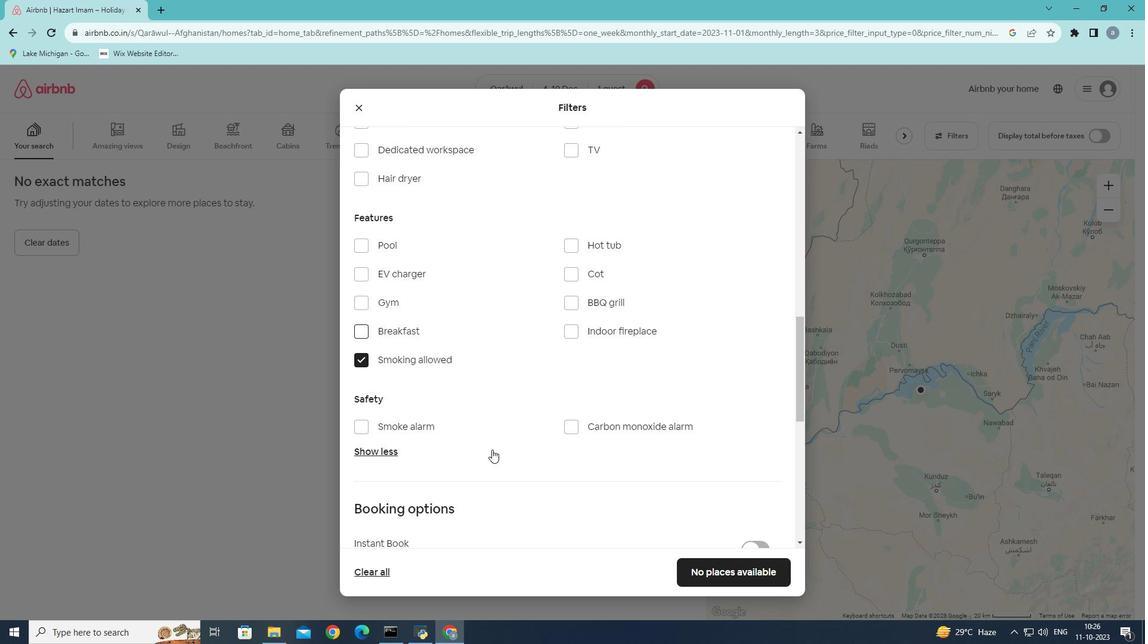 
Action: Mouse moved to (495, 446)
Screenshot: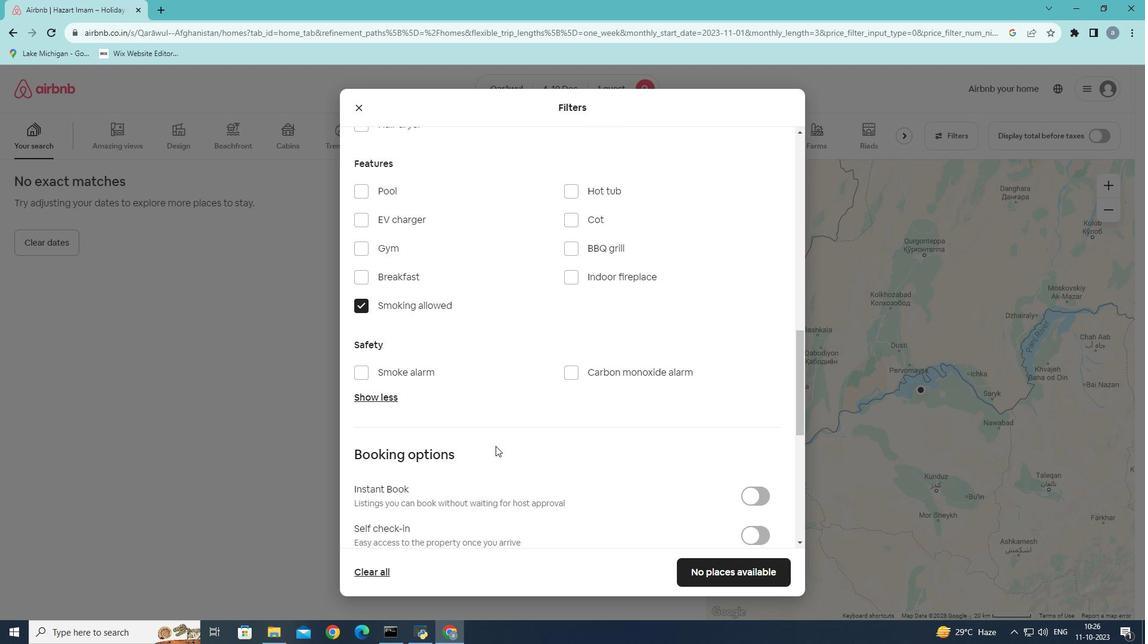 
Action: Mouse scrolled (495, 445) with delta (0, 0)
Screenshot: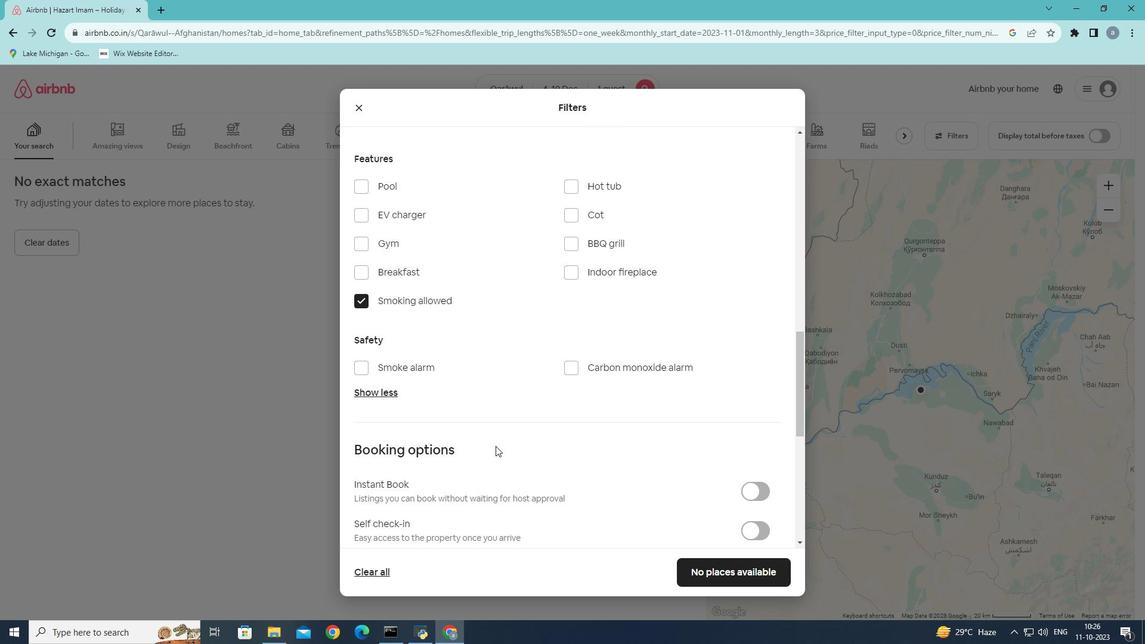 
Action: Mouse scrolled (495, 445) with delta (0, 0)
Screenshot: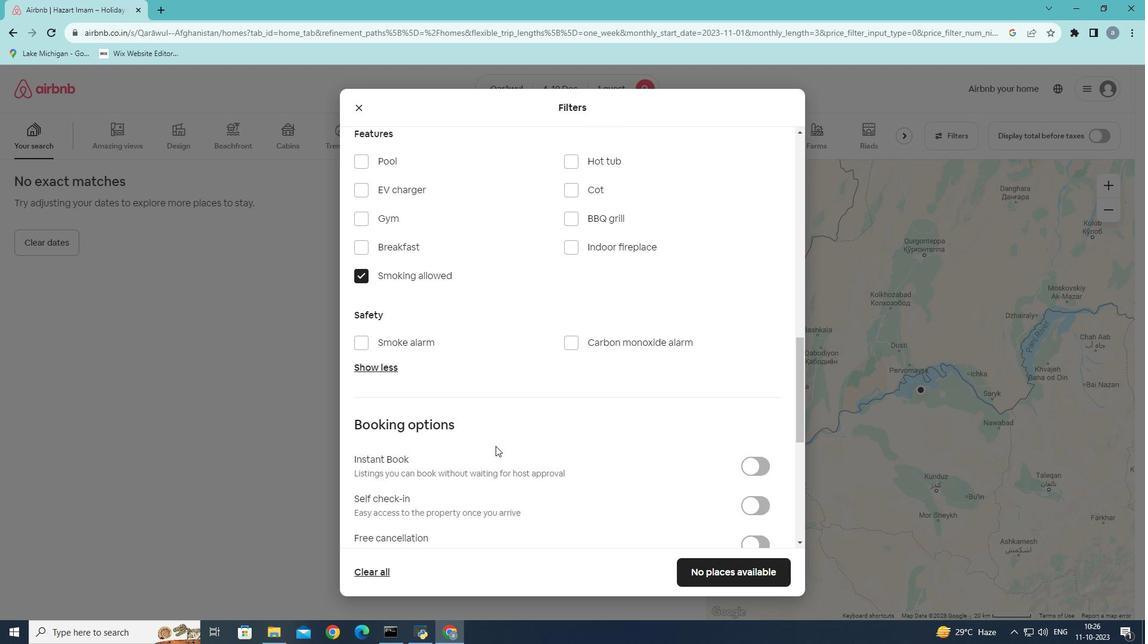 
Action: Mouse moved to (733, 377)
Screenshot: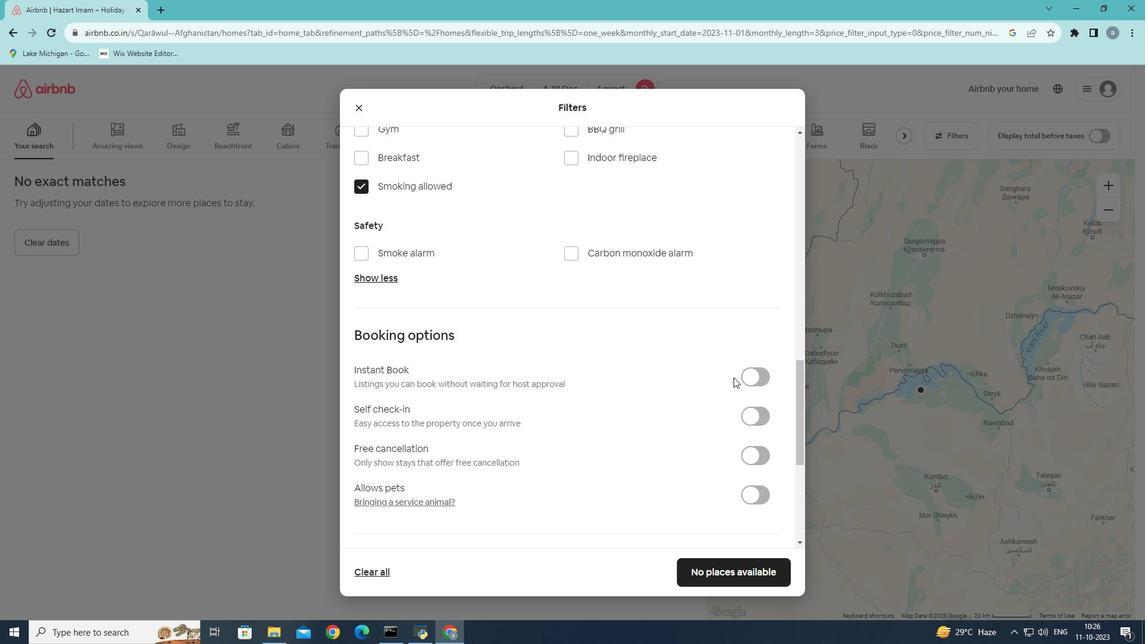 
Action: Mouse scrolled (733, 376) with delta (0, 0)
Screenshot: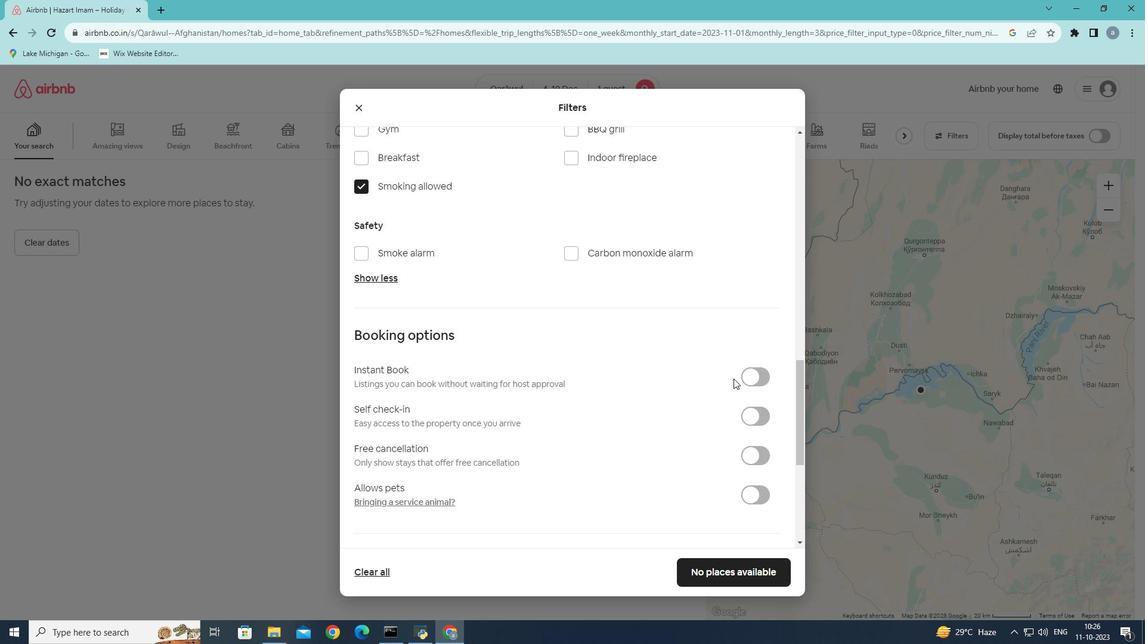 
Action: Mouse scrolled (733, 376) with delta (0, 0)
Screenshot: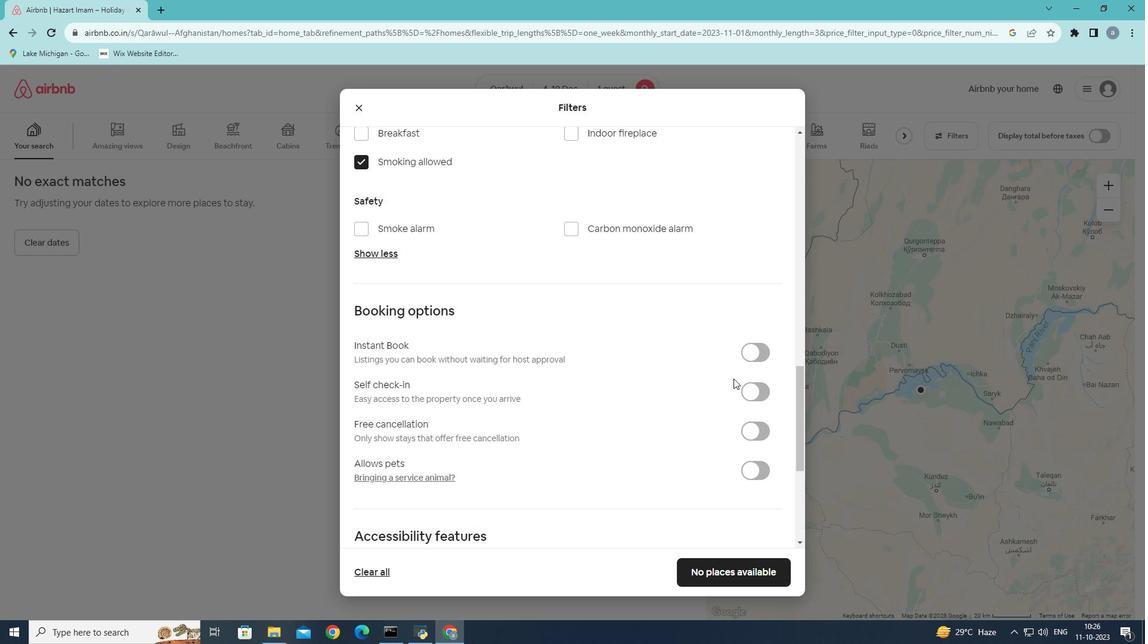
Action: Mouse moved to (733, 378)
Screenshot: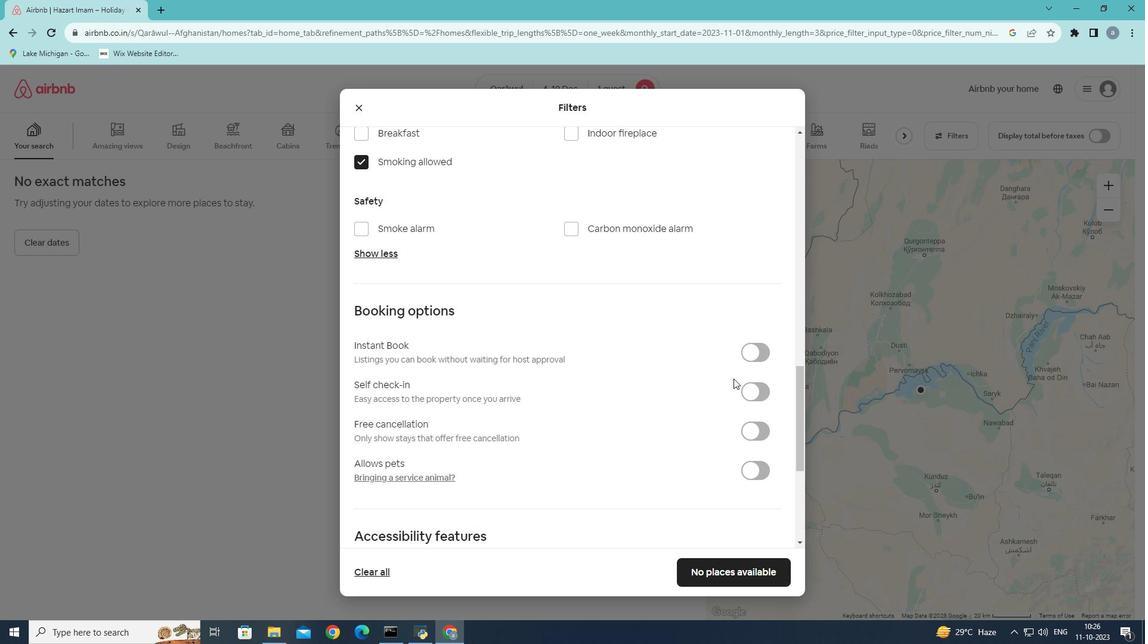 
Action: Mouse scrolled (733, 378) with delta (0, 0)
Screenshot: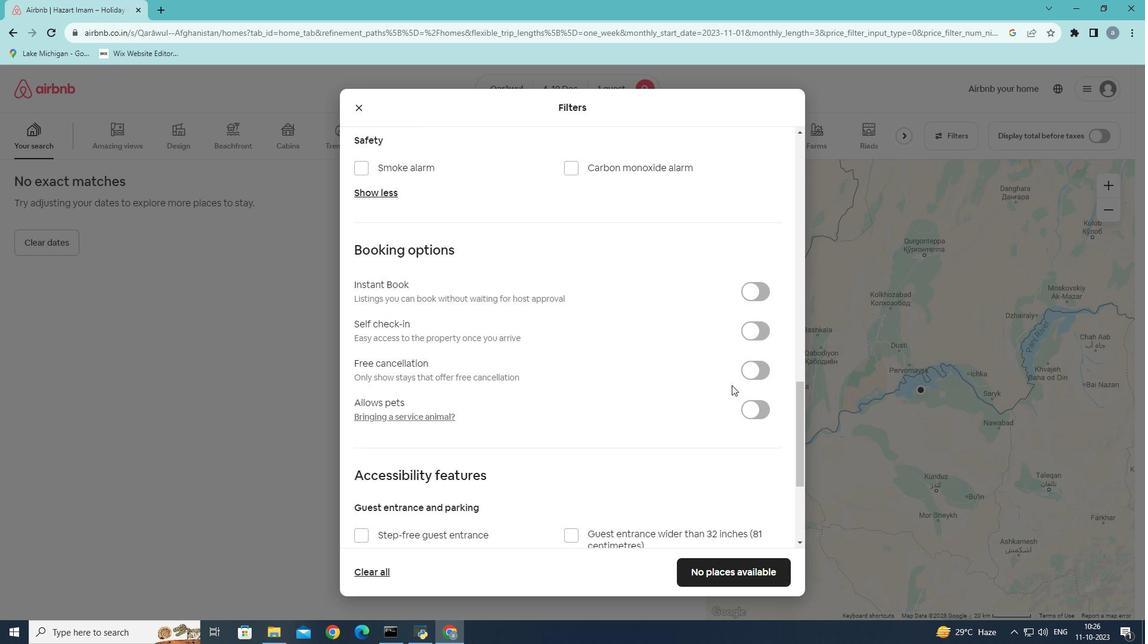 
Action: Mouse moved to (697, 565)
Screenshot: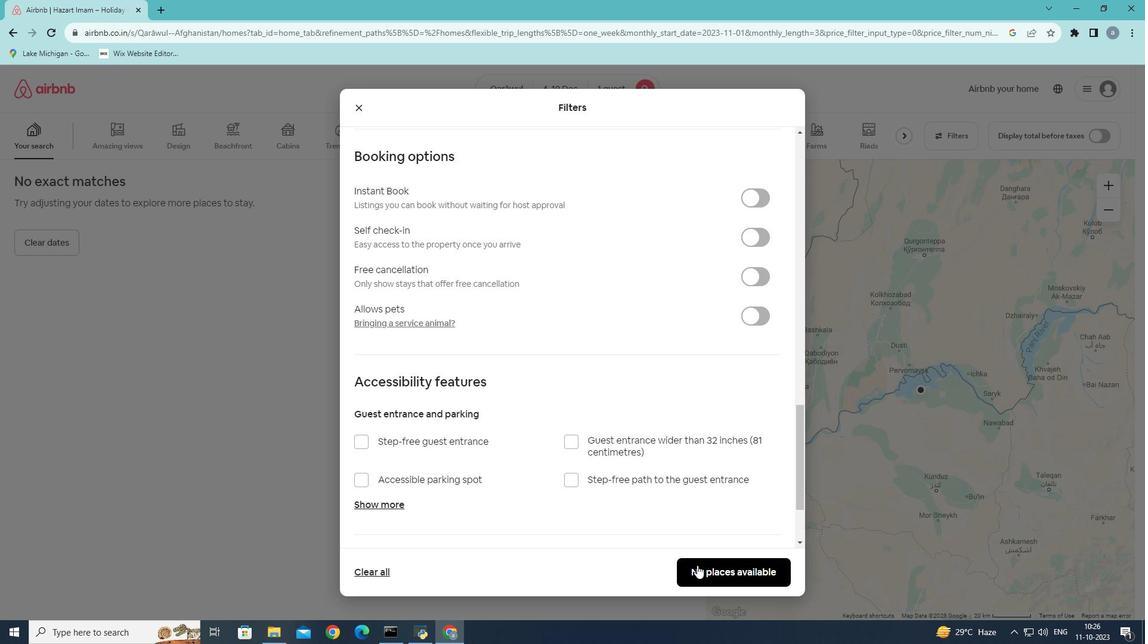 
Action: Mouse pressed left at (697, 565)
Screenshot: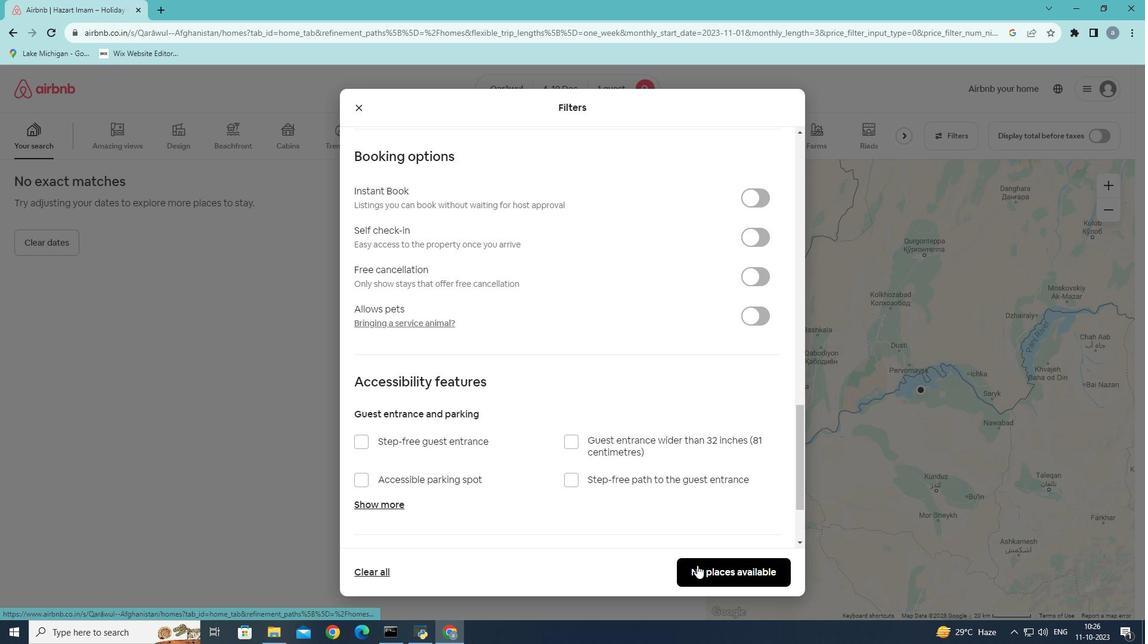 
Action: Mouse moved to (577, 484)
Screenshot: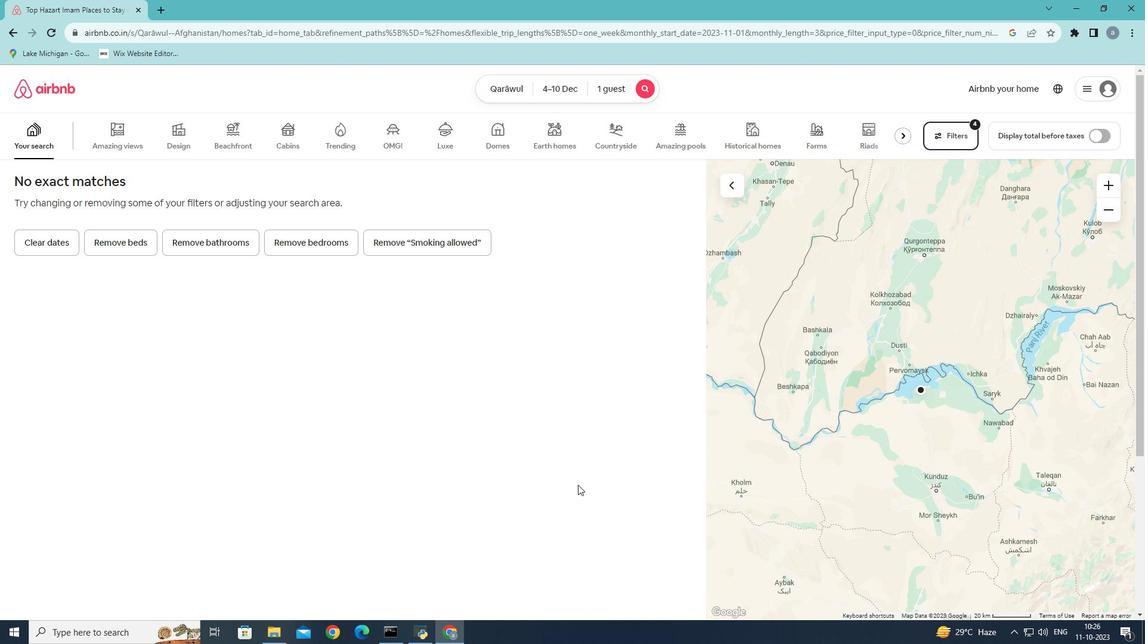 
